 Task: Open Card Quarterly Business Review in Board Voice of Customer Surveys and Feedback Analysis to Workspace Business Development and Sales and add a team member Softage.1@softage.net, a label Green, a checklist Talent Management, an attachment from Trello, a color Green and finally, add a card description 'Plan and execute company team-building conference with team-building games on creativity' and a comment 'Let us approach this task with a sense of data-driven decision-making, using metrics and analytics to inform our choices.'. Add a start date 'Jan 09, 1900' with a due date 'Jan 16, 1900'
Action: Mouse moved to (549, 151)
Screenshot: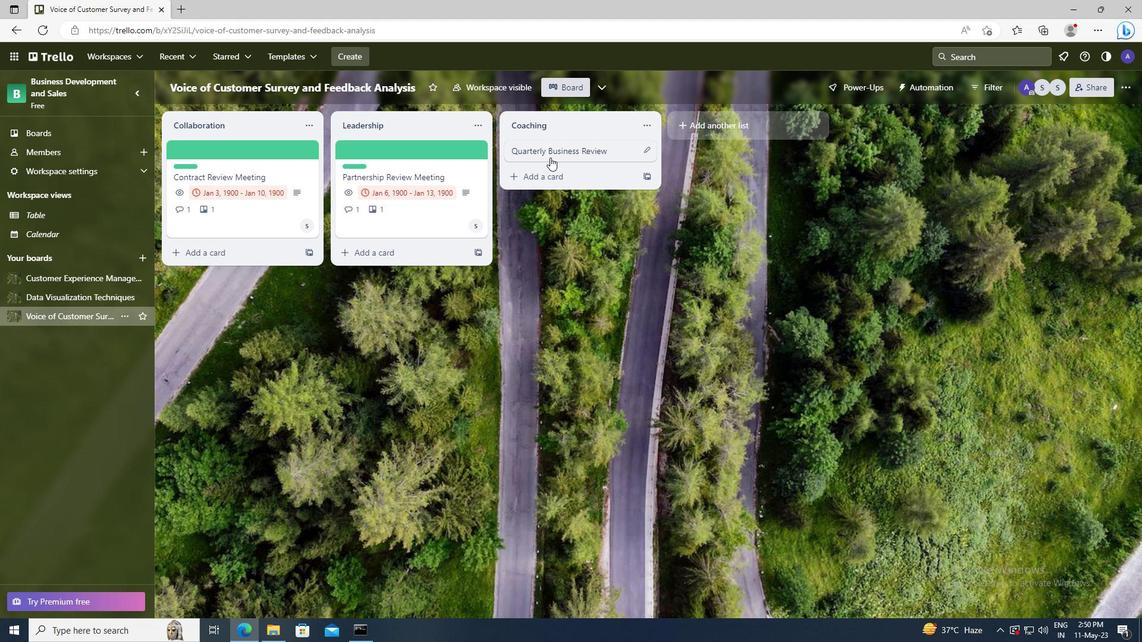 
Action: Mouse pressed left at (549, 151)
Screenshot: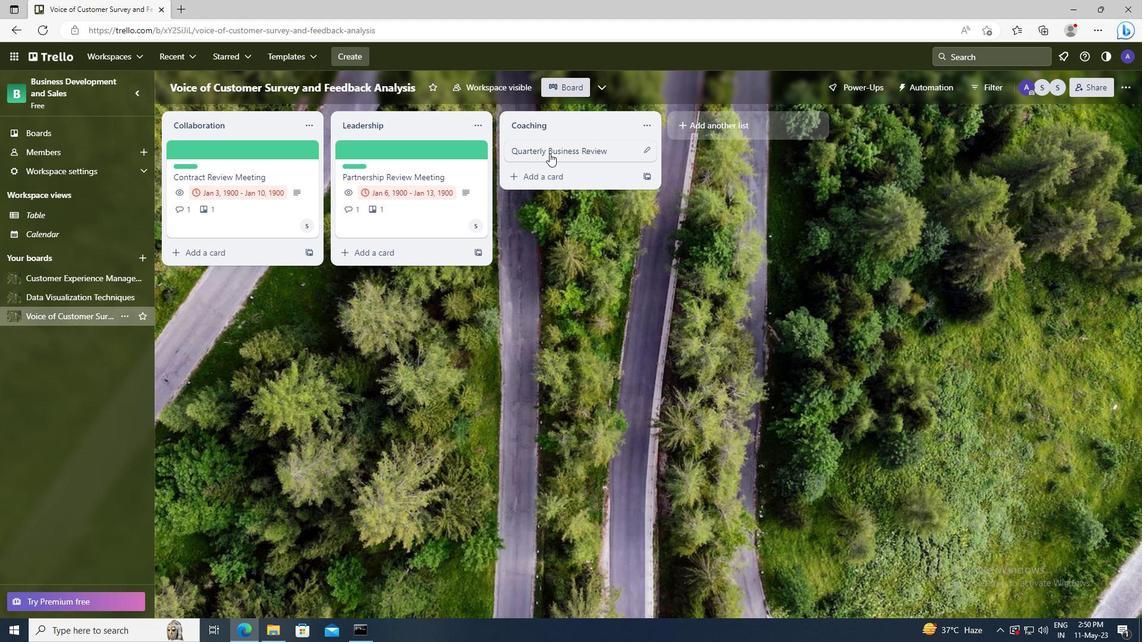 
Action: Mouse moved to (708, 188)
Screenshot: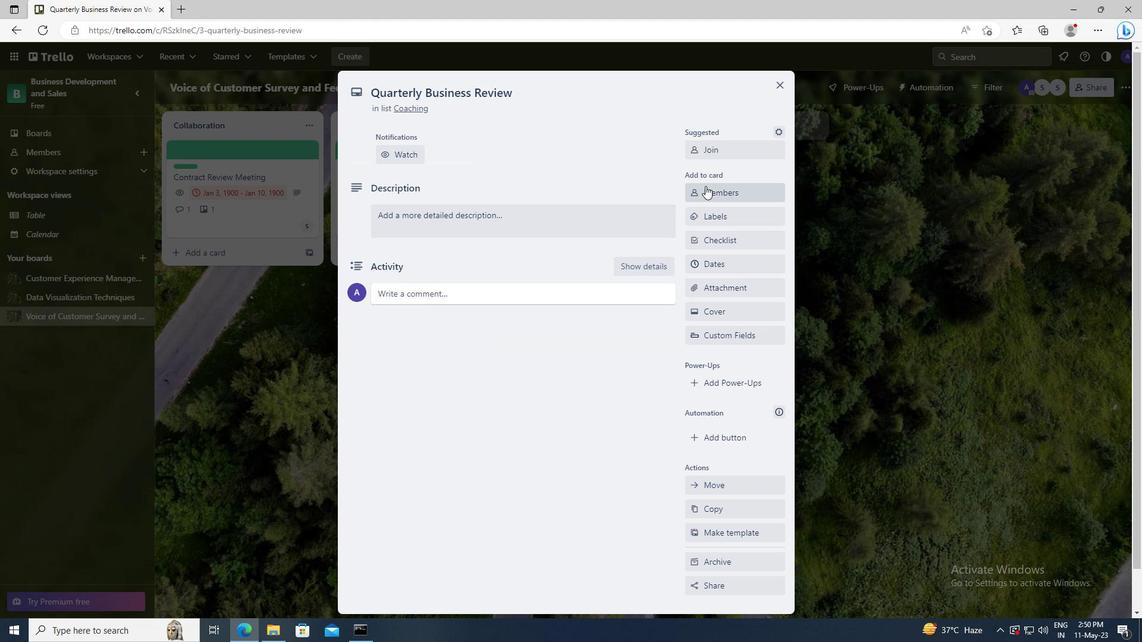 
Action: Mouse pressed left at (708, 188)
Screenshot: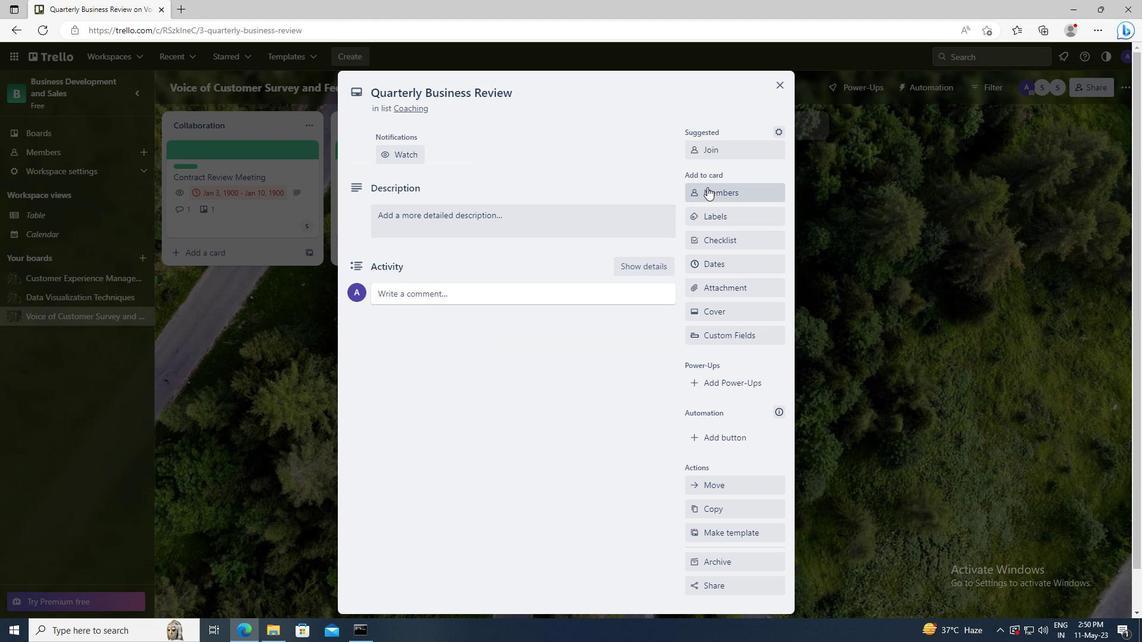 
Action: Mouse moved to (723, 244)
Screenshot: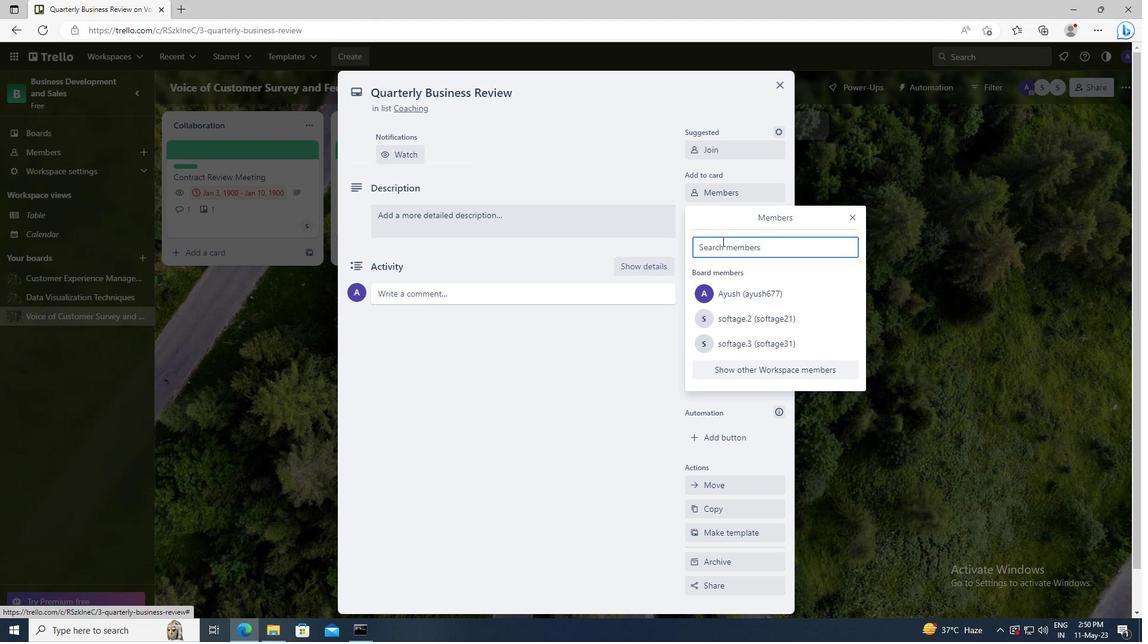 
Action: Mouse pressed left at (723, 244)
Screenshot: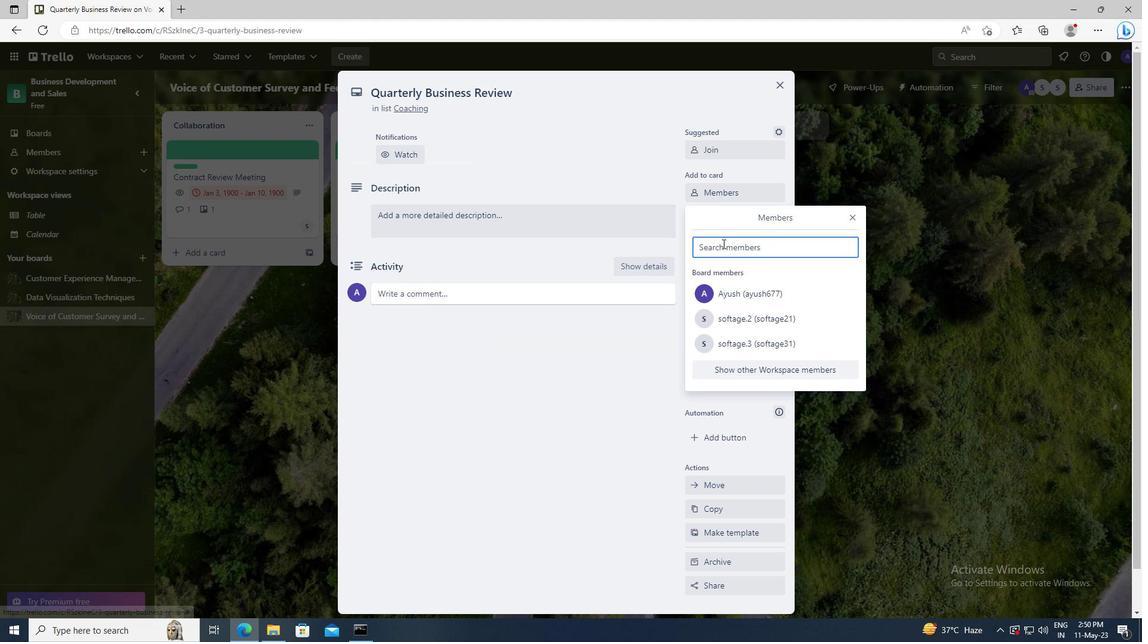 
Action: Key pressed <Key.shift>SOFTAGE.1
Screenshot: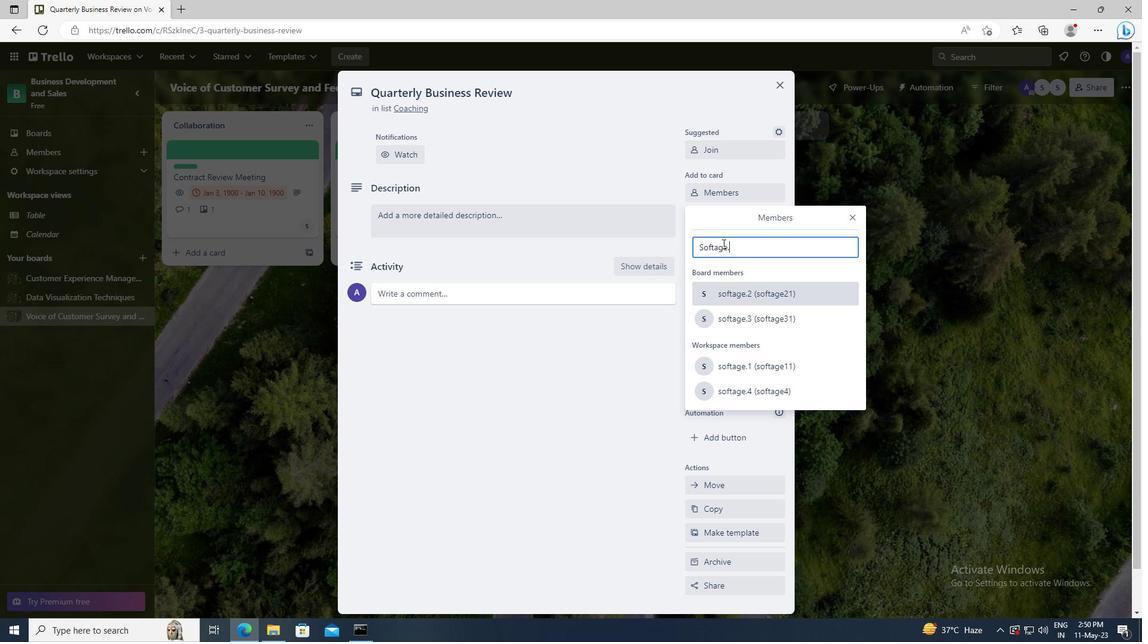 
Action: Mouse moved to (740, 352)
Screenshot: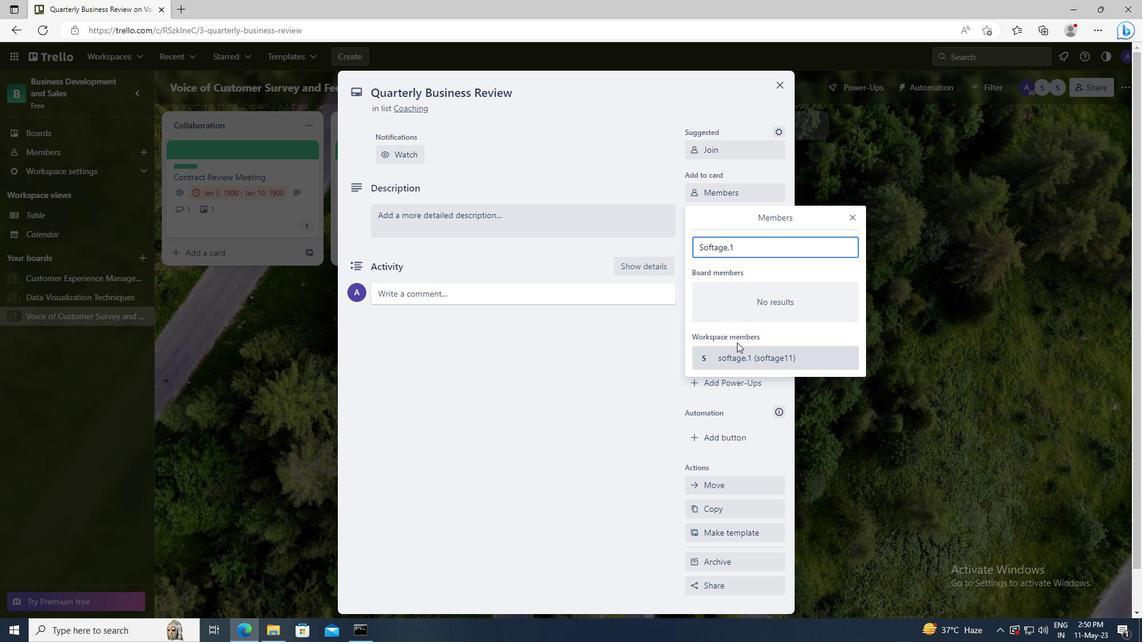 
Action: Mouse pressed left at (740, 352)
Screenshot: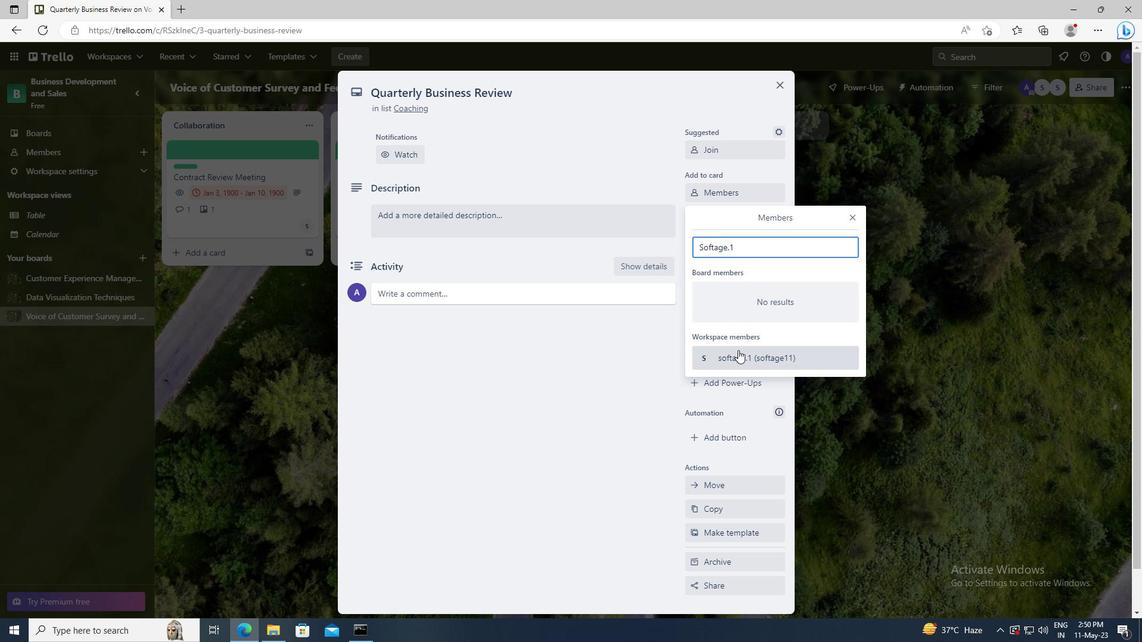 
Action: Mouse moved to (852, 216)
Screenshot: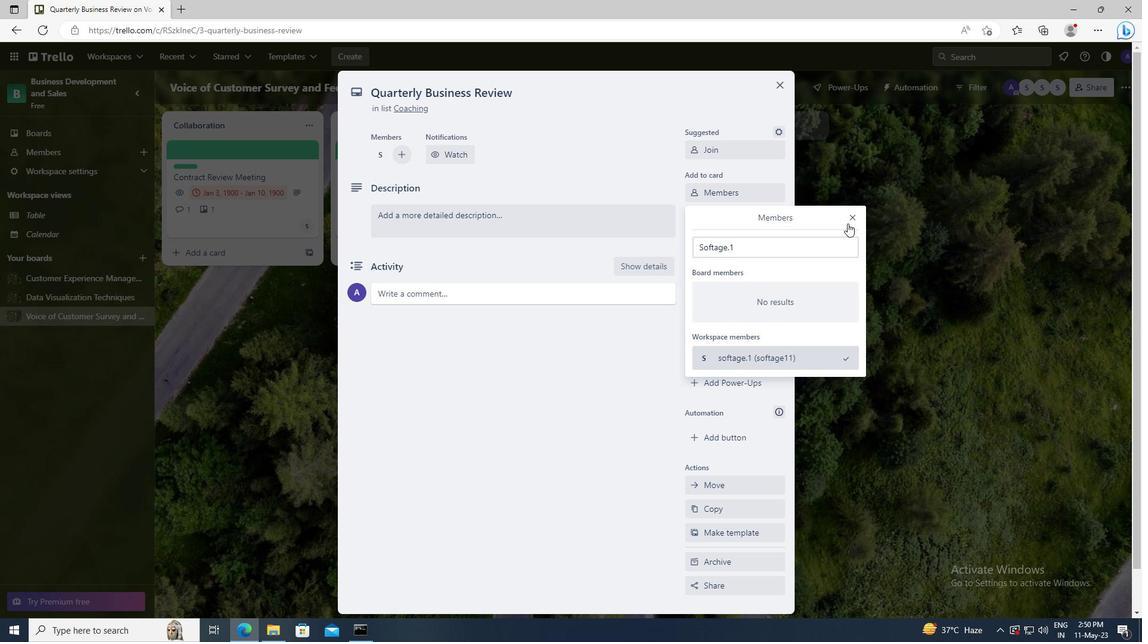 
Action: Mouse pressed left at (852, 216)
Screenshot: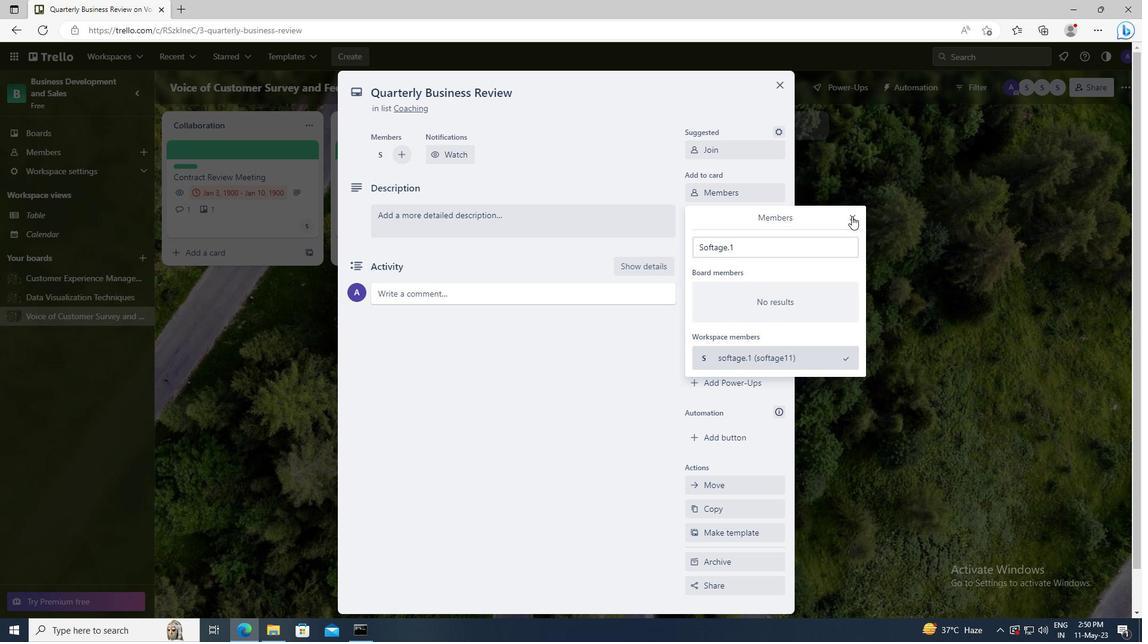 
Action: Mouse moved to (739, 217)
Screenshot: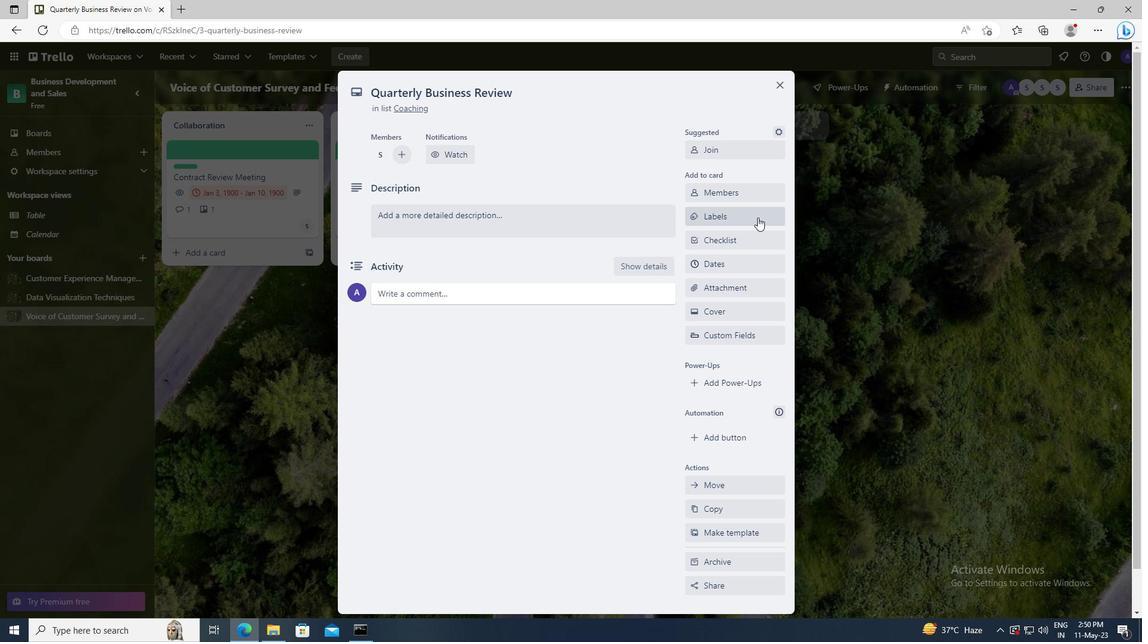 
Action: Mouse pressed left at (739, 217)
Screenshot: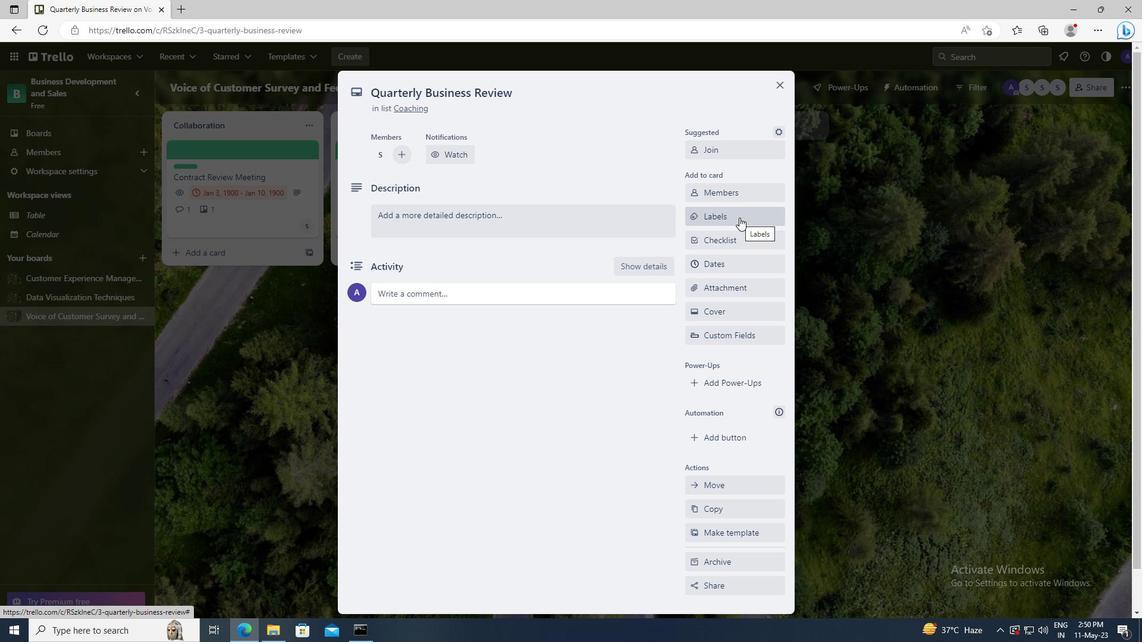 
Action: Mouse moved to (764, 448)
Screenshot: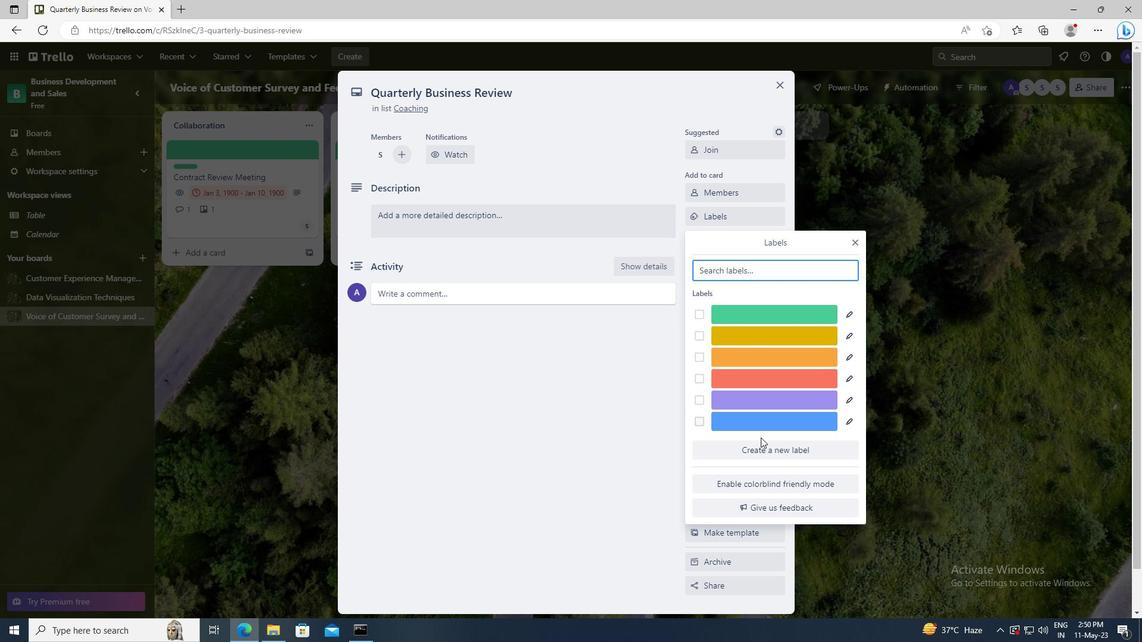 
Action: Mouse pressed left at (764, 448)
Screenshot: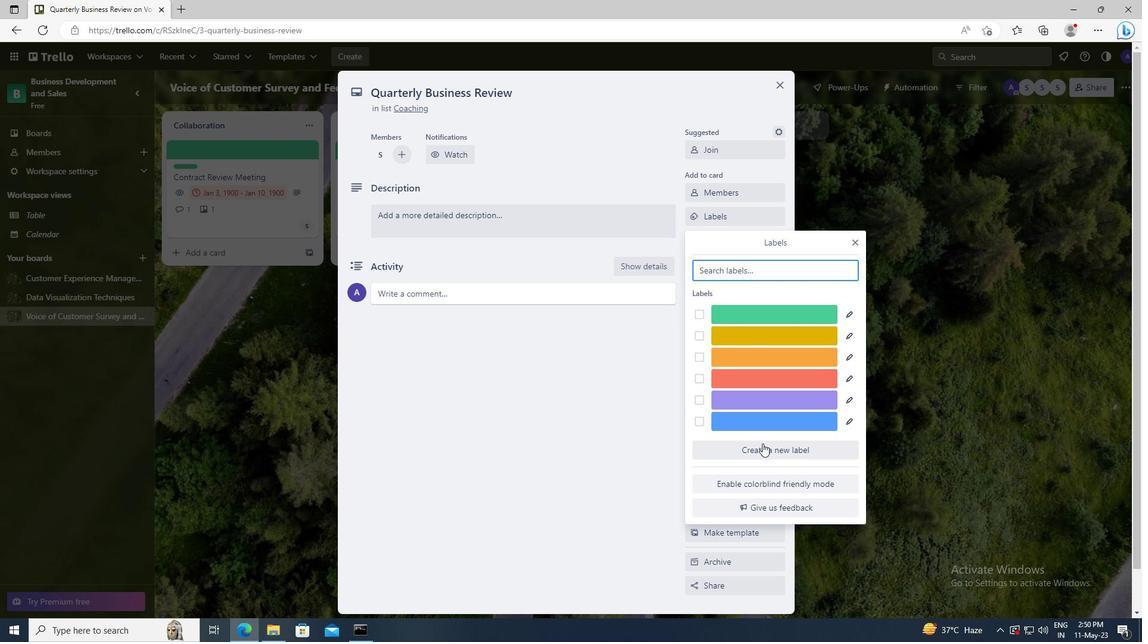 
Action: Mouse moved to (708, 414)
Screenshot: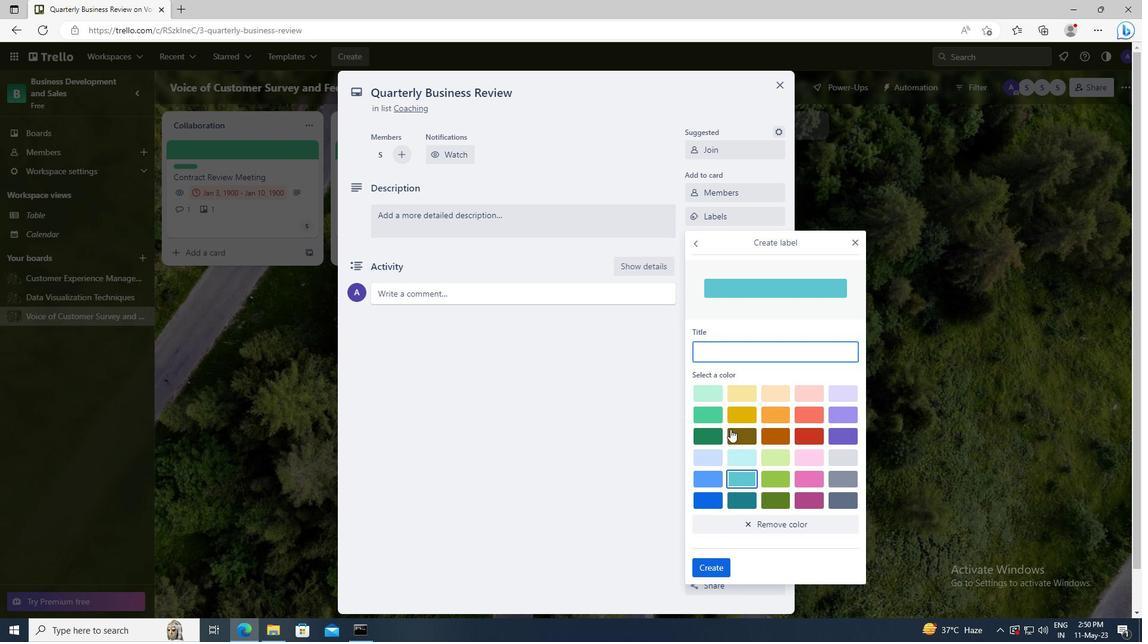 
Action: Mouse pressed left at (708, 414)
Screenshot: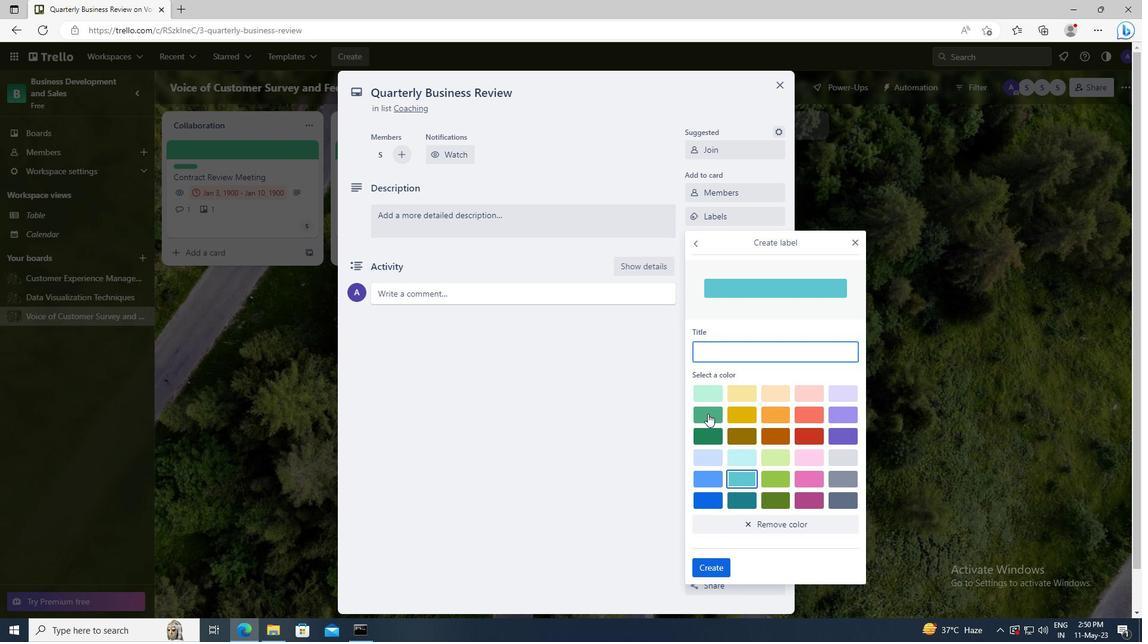 
Action: Mouse moved to (716, 566)
Screenshot: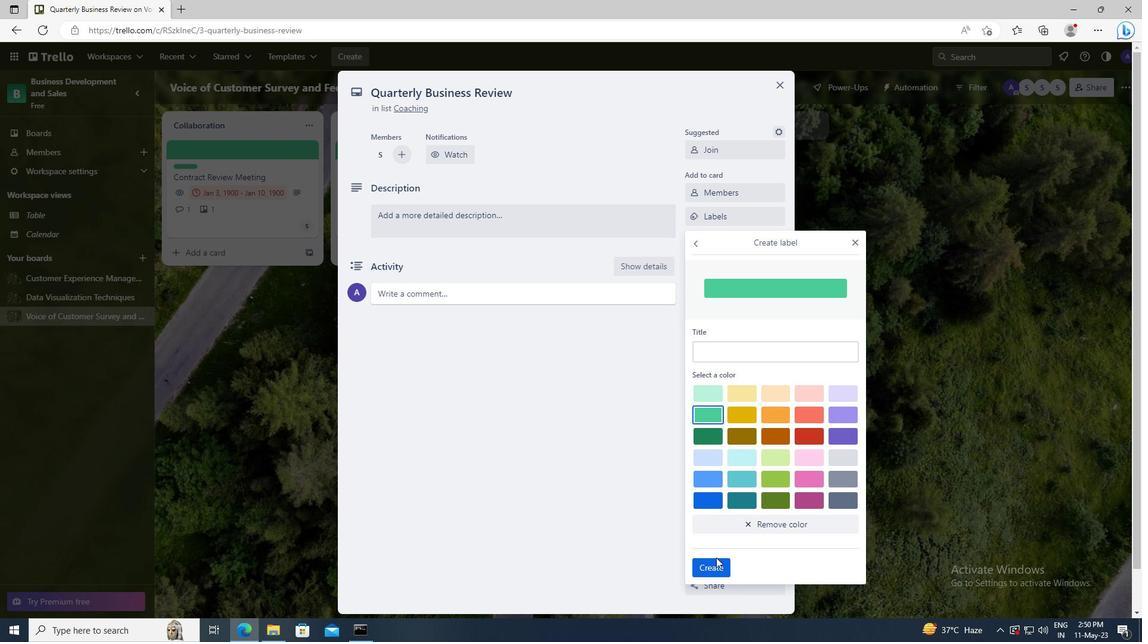 
Action: Mouse pressed left at (716, 566)
Screenshot: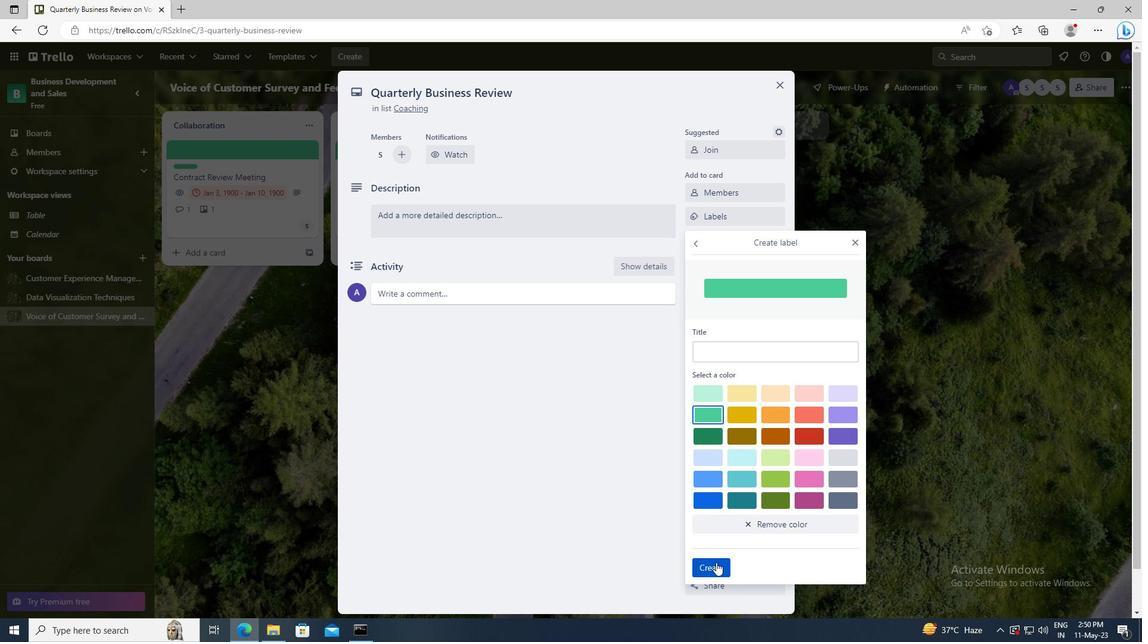 
Action: Mouse moved to (857, 244)
Screenshot: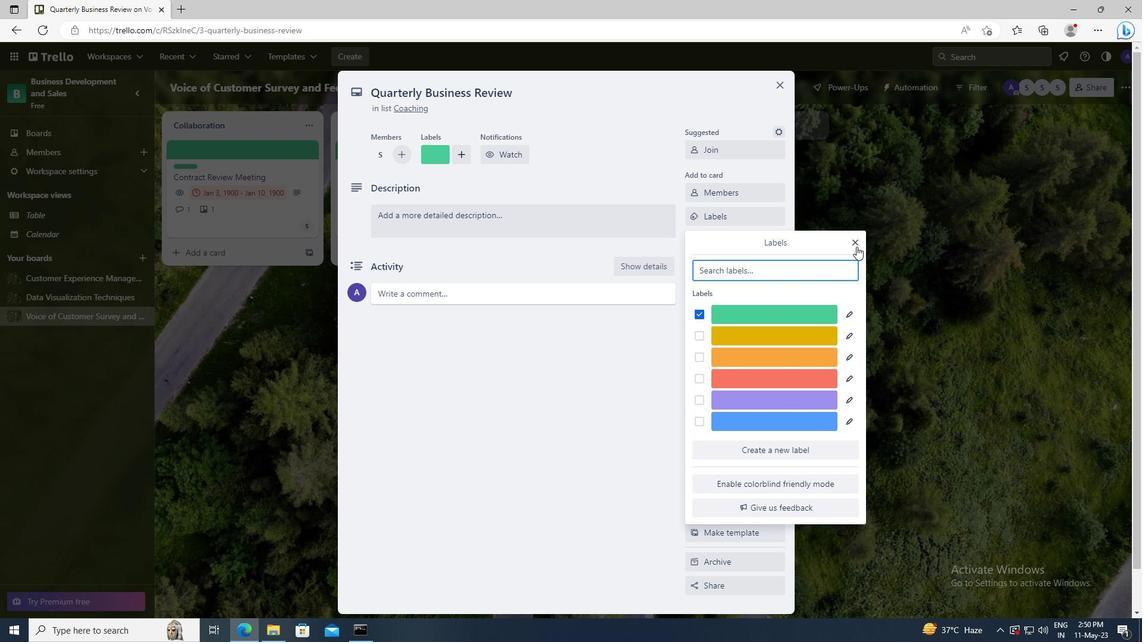 
Action: Mouse pressed left at (857, 244)
Screenshot: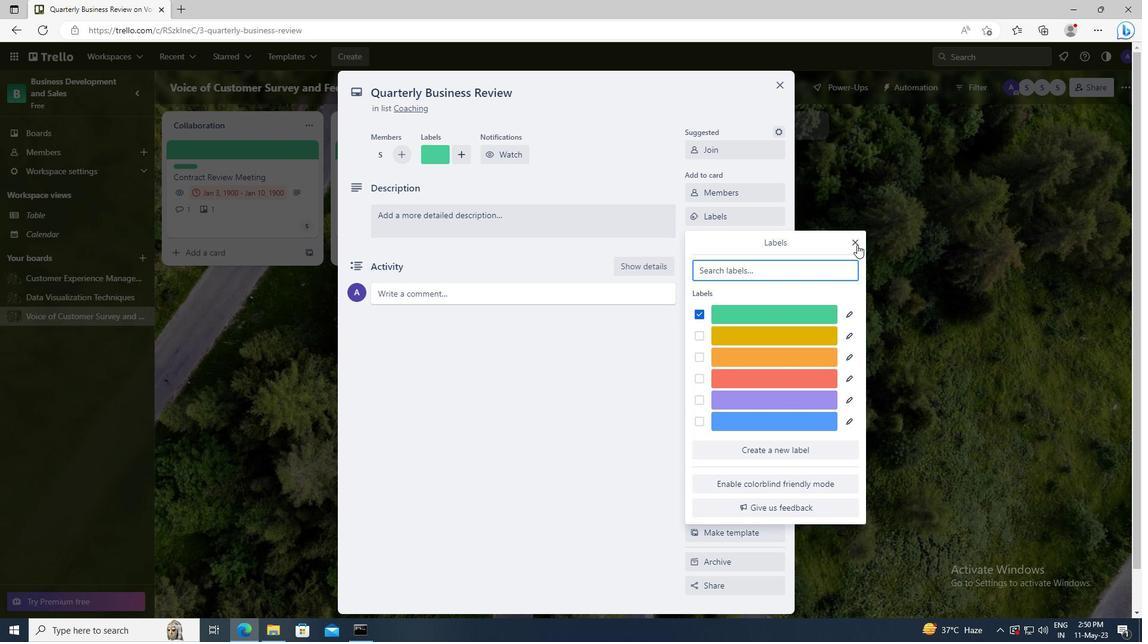 
Action: Mouse moved to (756, 236)
Screenshot: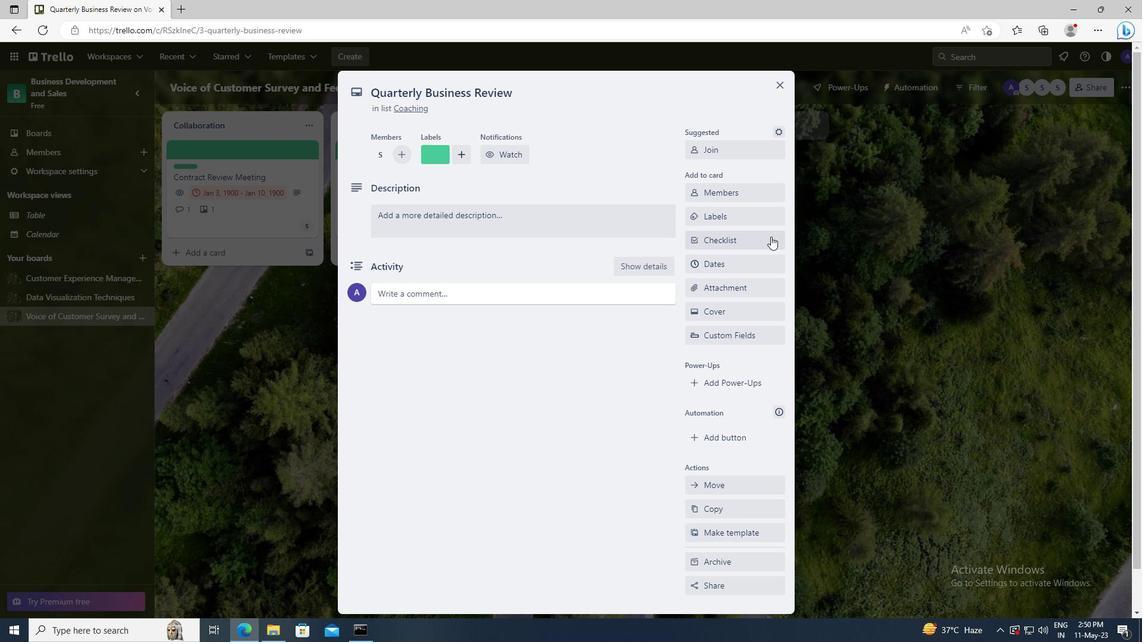 
Action: Mouse pressed left at (756, 236)
Screenshot: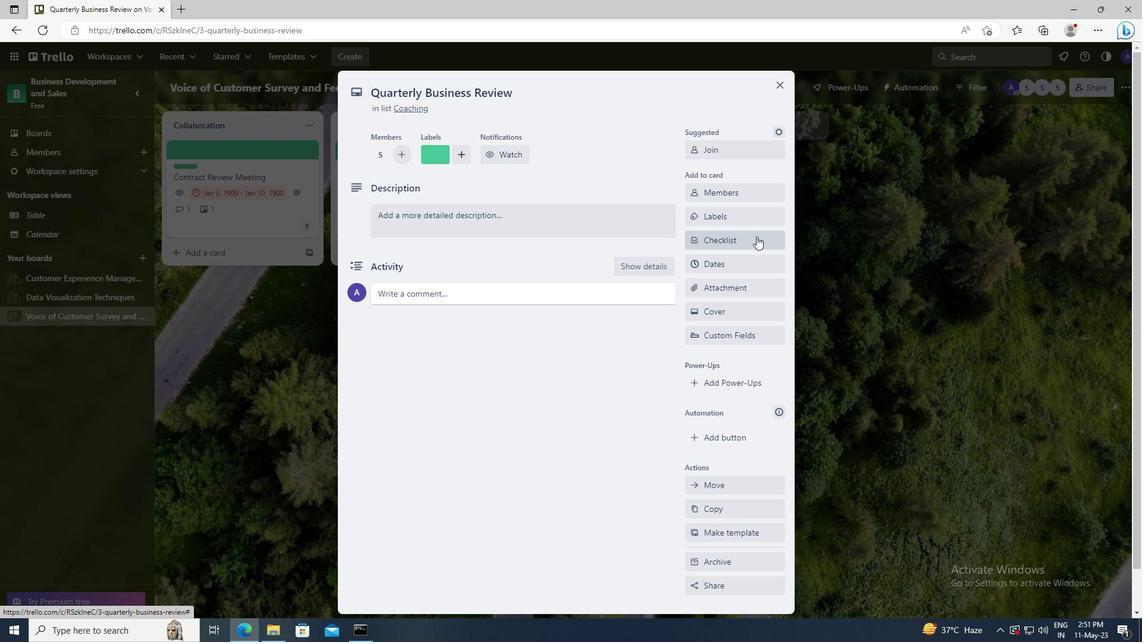
Action: Key pressed <Key.shift>TALENT<Key.space><Key.shift>MANAGEMENT
Screenshot: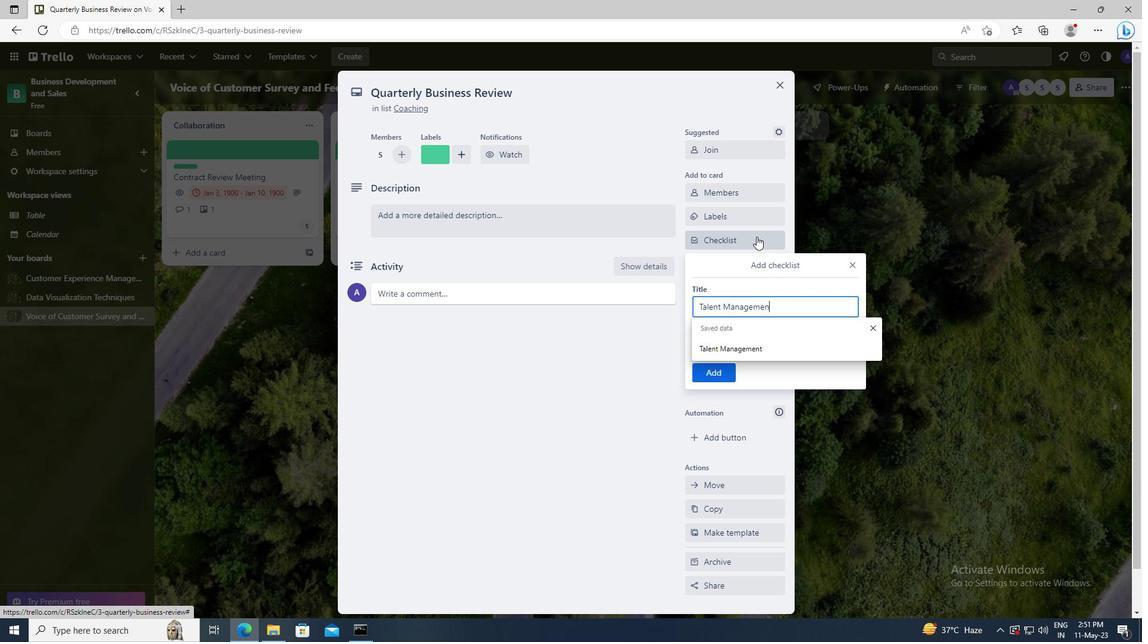 
Action: Mouse moved to (708, 371)
Screenshot: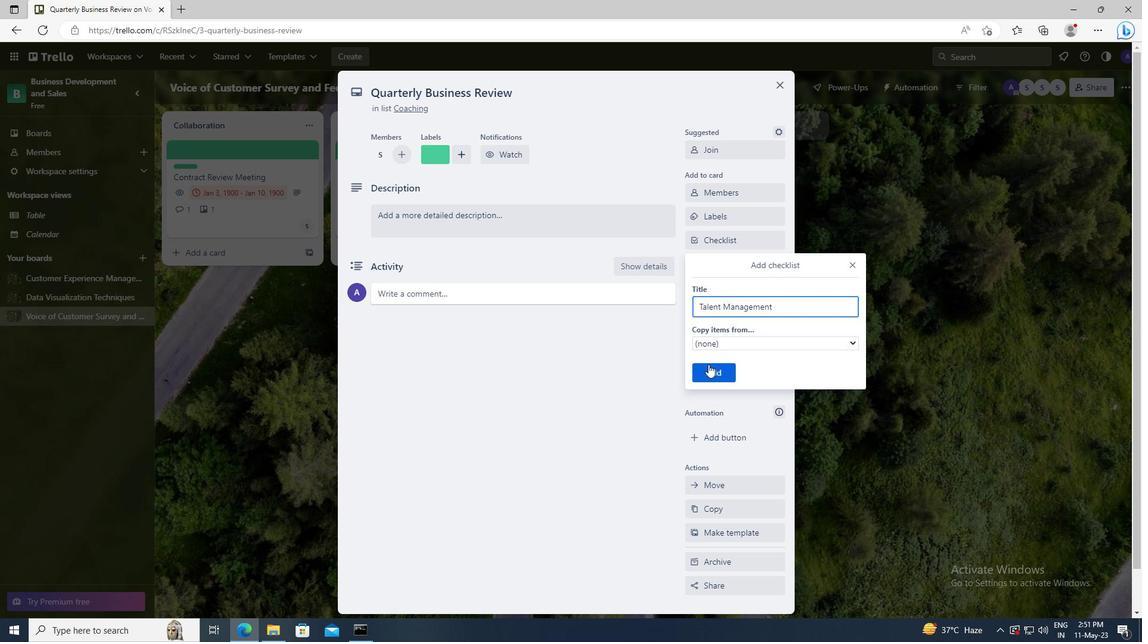 
Action: Mouse pressed left at (708, 371)
Screenshot: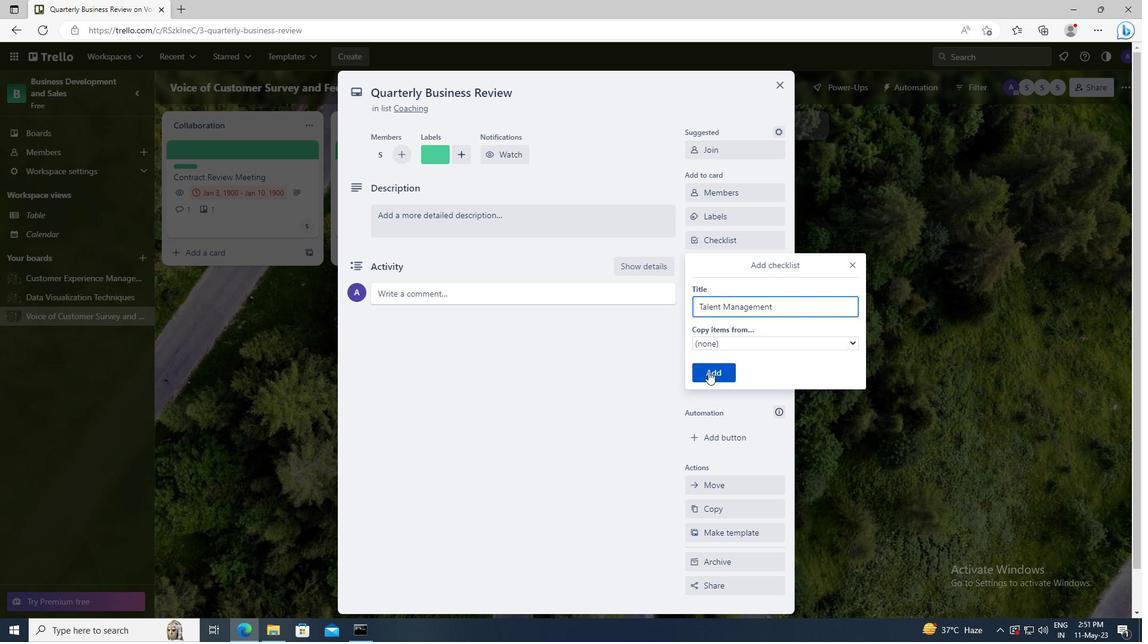 
Action: Mouse moved to (720, 289)
Screenshot: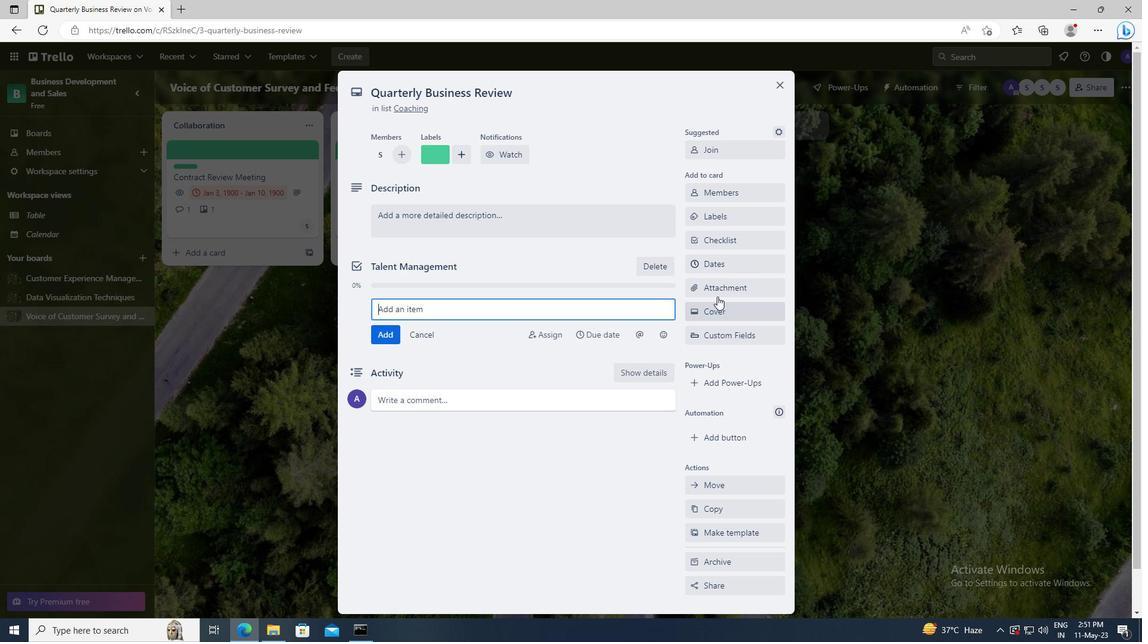 
Action: Mouse pressed left at (720, 289)
Screenshot: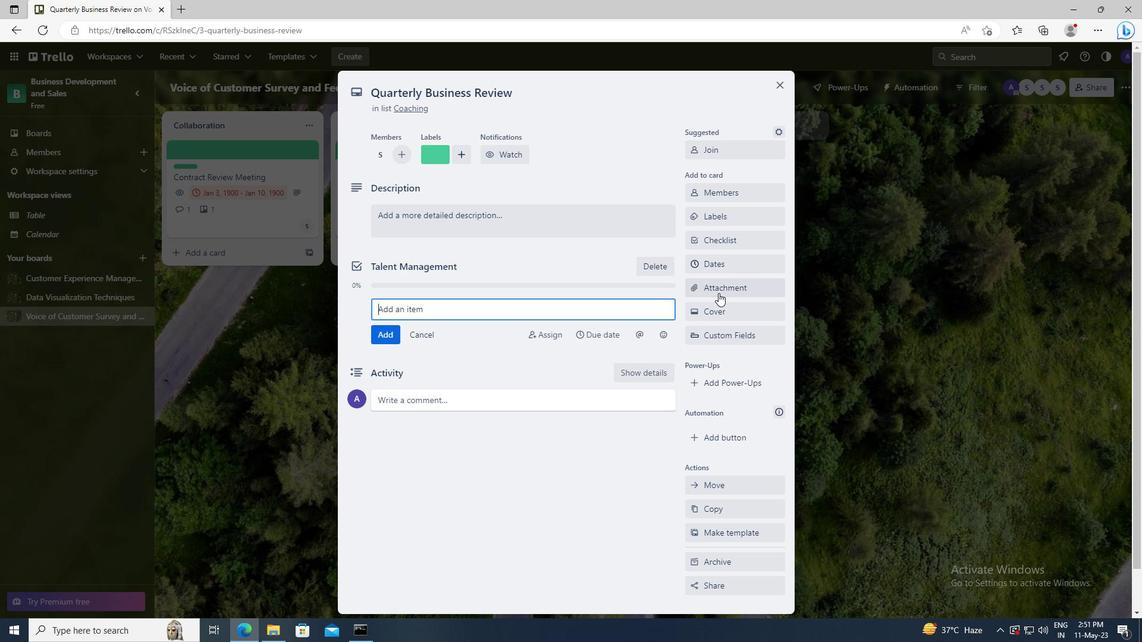
Action: Mouse moved to (720, 366)
Screenshot: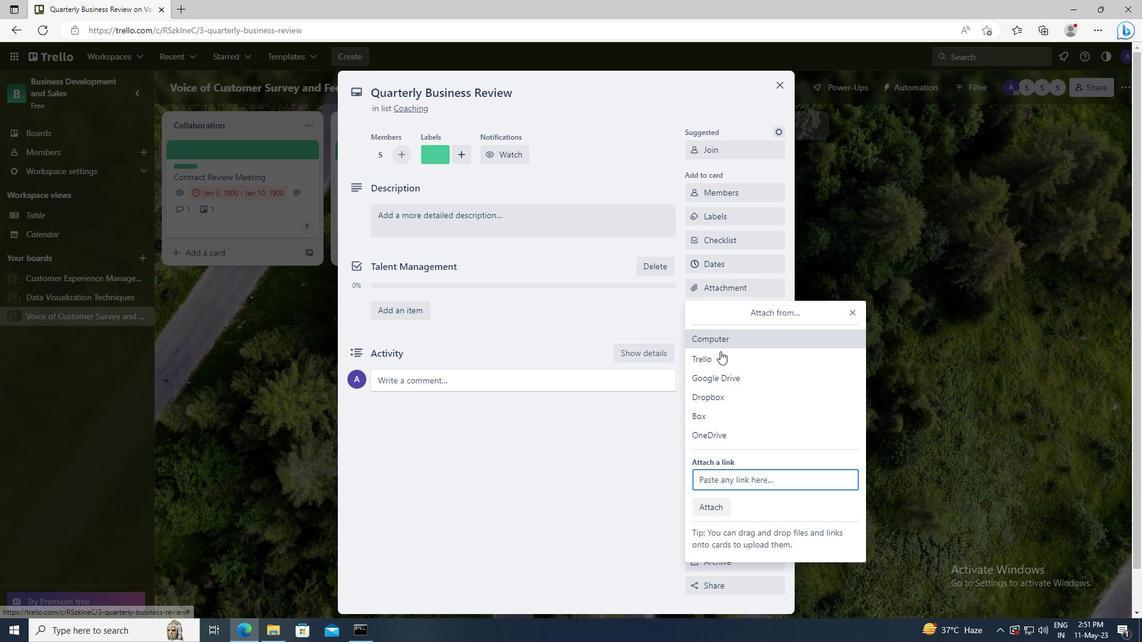 
Action: Mouse pressed left at (720, 366)
Screenshot: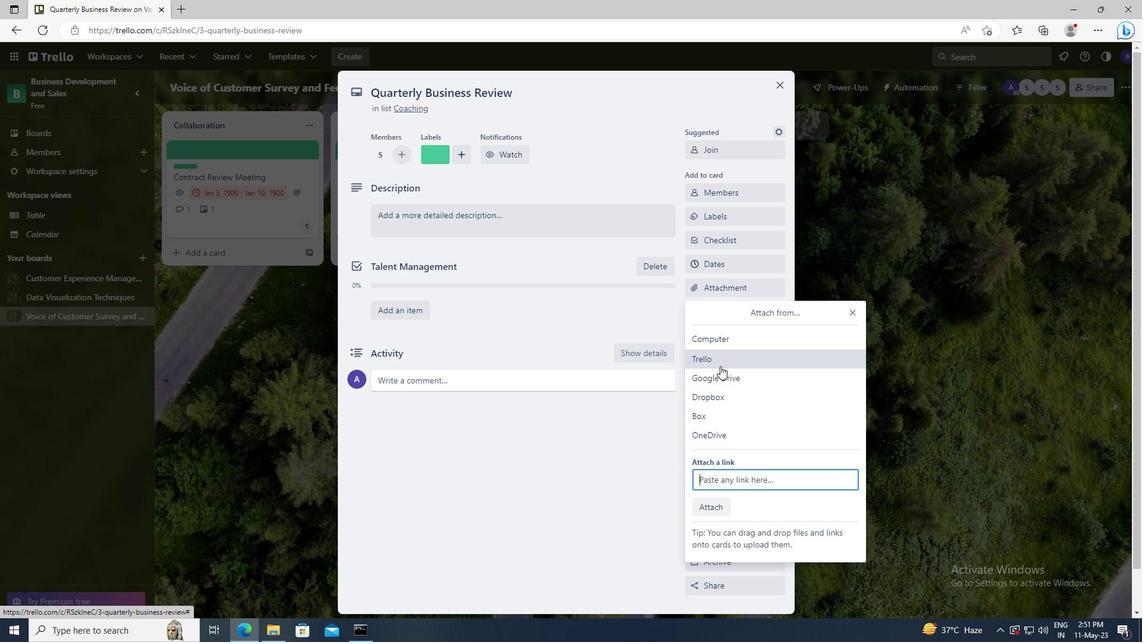 
Action: Mouse moved to (727, 297)
Screenshot: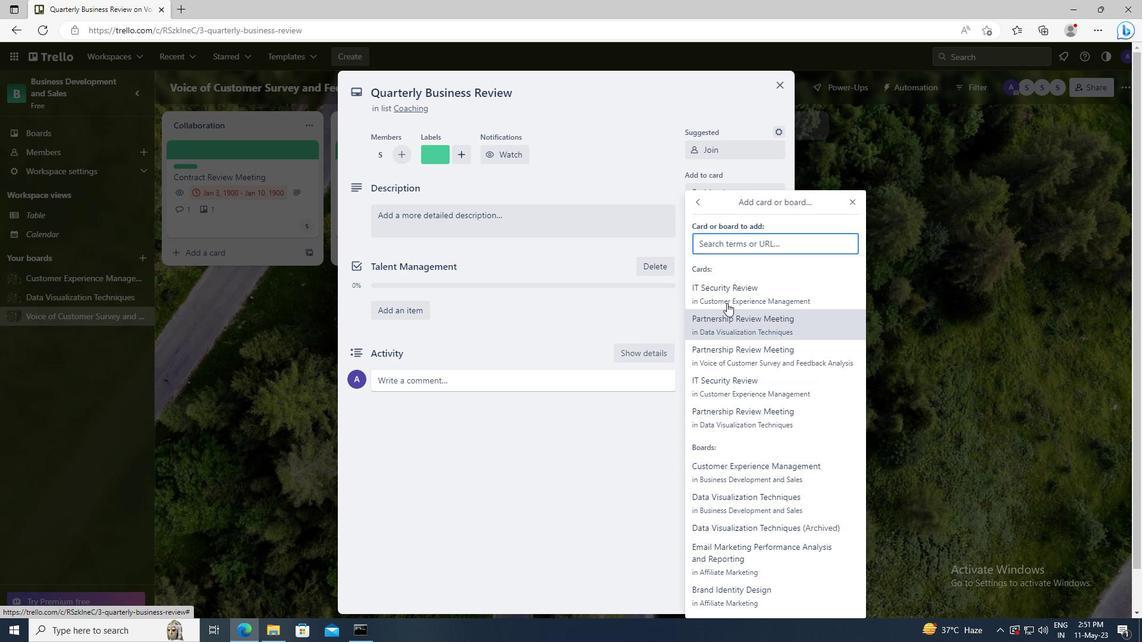 
Action: Mouse pressed left at (727, 297)
Screenshot: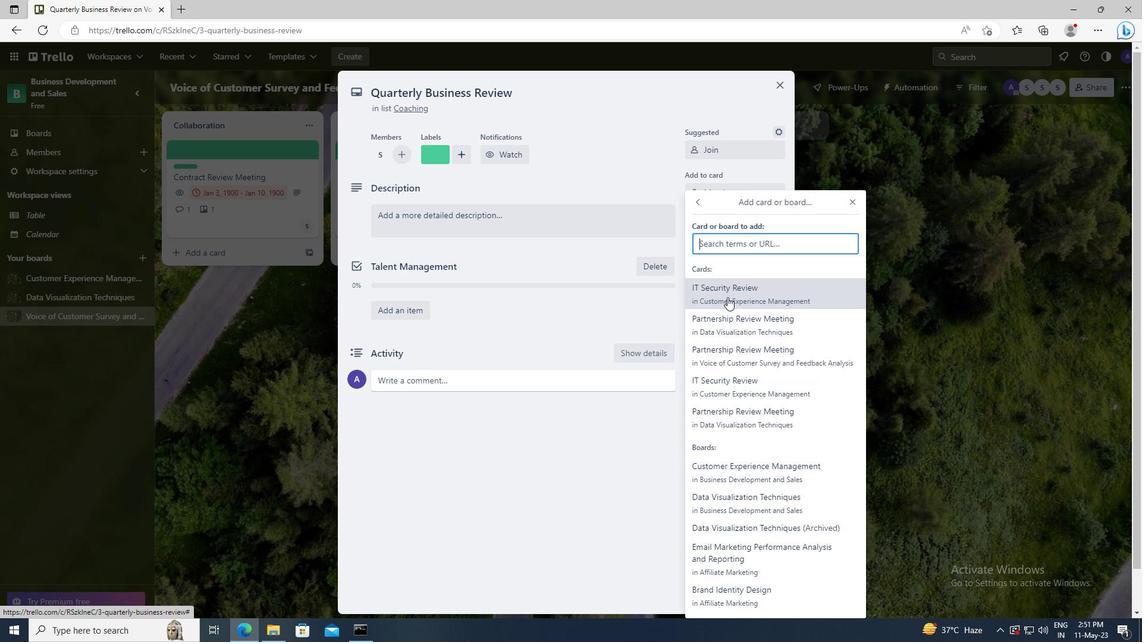 
Action: Mouse moved to (727, 307)
Screenshot: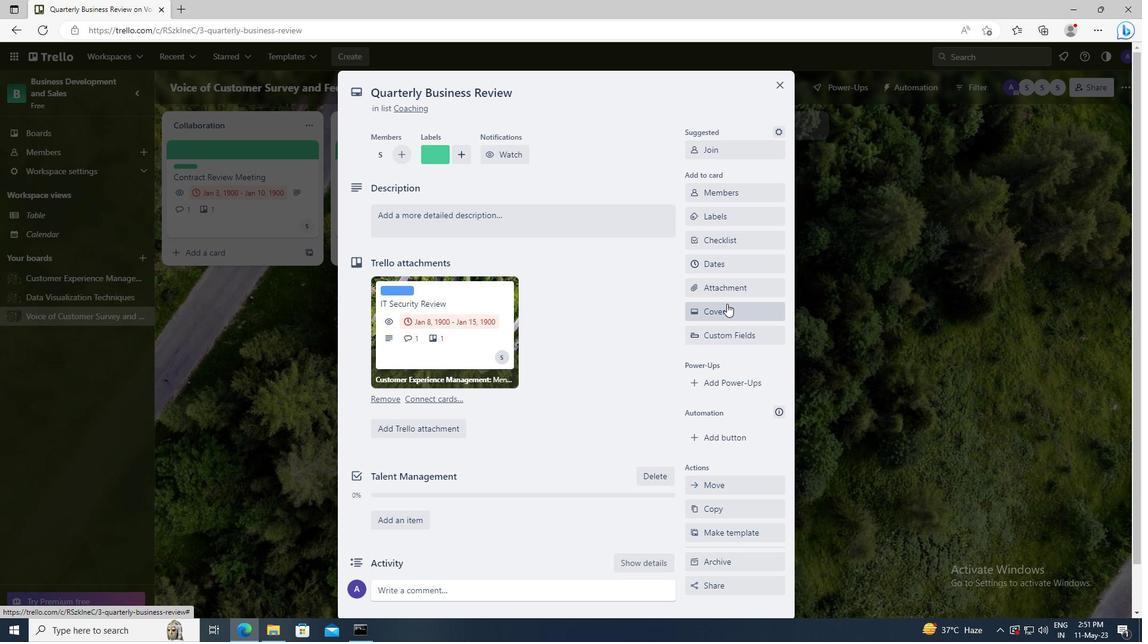 
Action: Mouse pressed left at (727, 307)
Screenshot: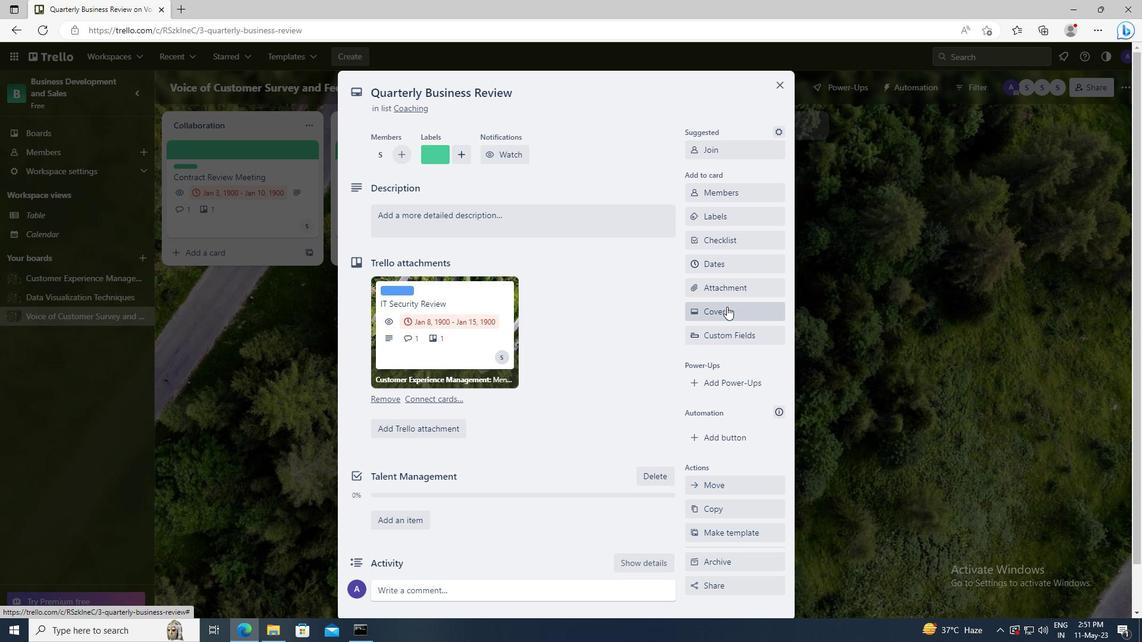 
Action: Mouse moved to (710, 379)
Screenshot: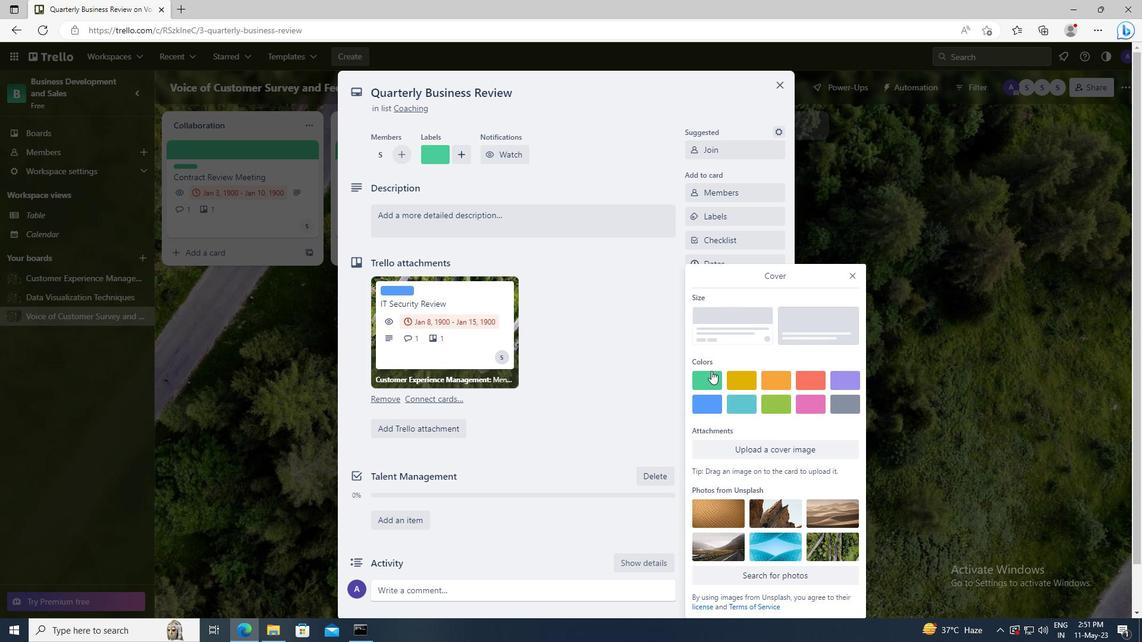
Action: Mouse pressed left at (710, 379)
Screenshot: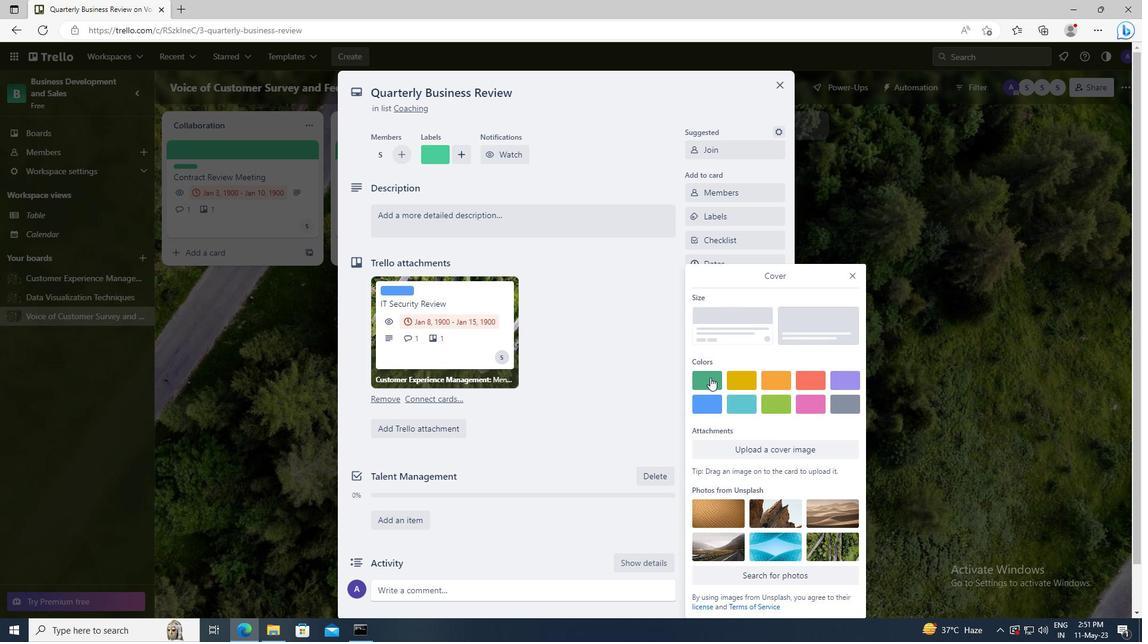 
Action: Mouse moved to (851, 253)
Screenshot: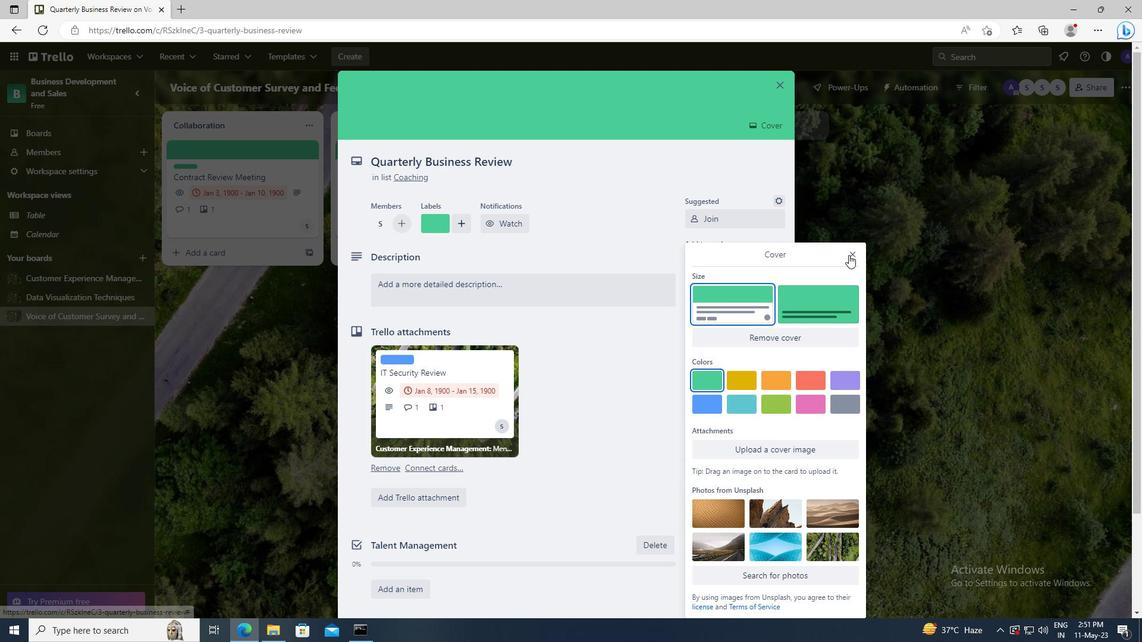 
Action: Mouse pressed left at (851, 253)
Screenshot: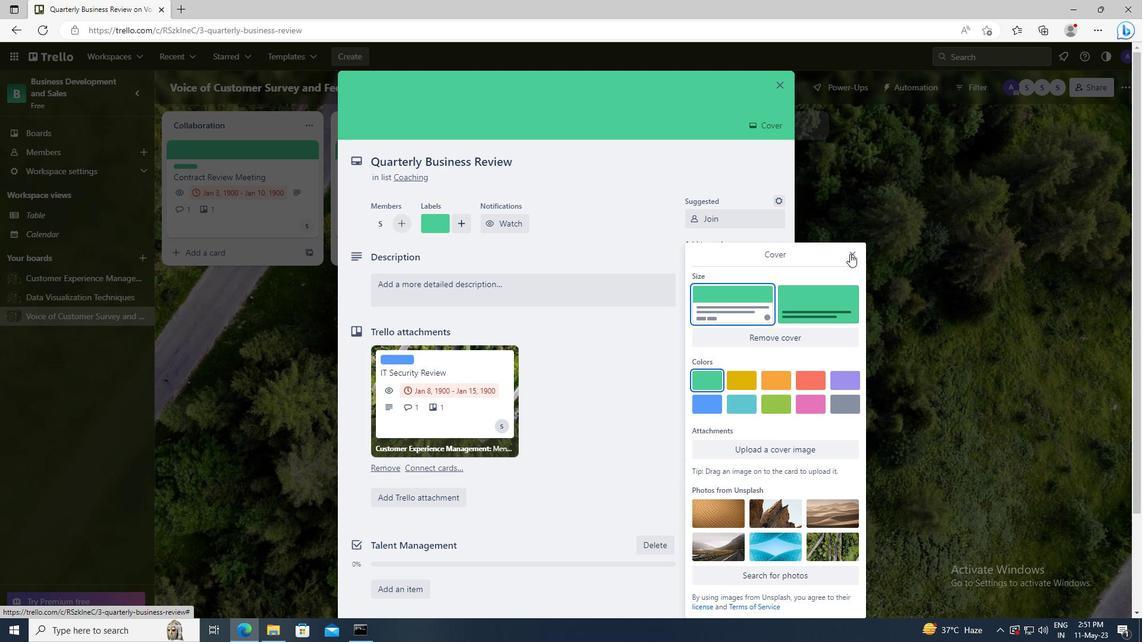 
Action: Mouse moved to (524, 293)
Screenshot: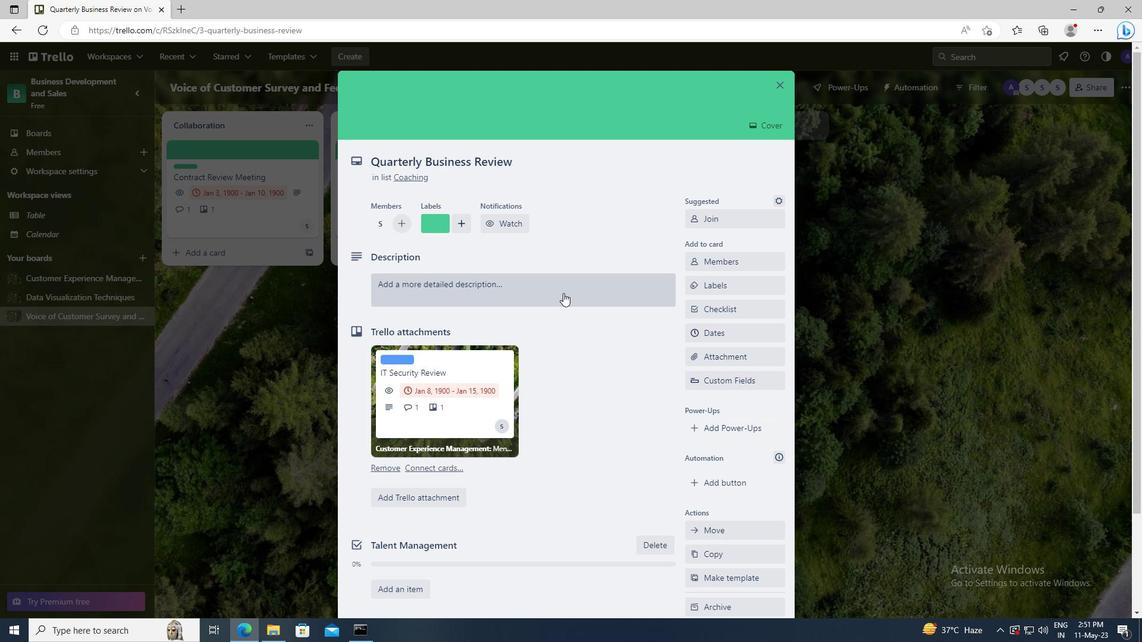 
Action: Mouse pressed left at (524, 293)
Screenshot: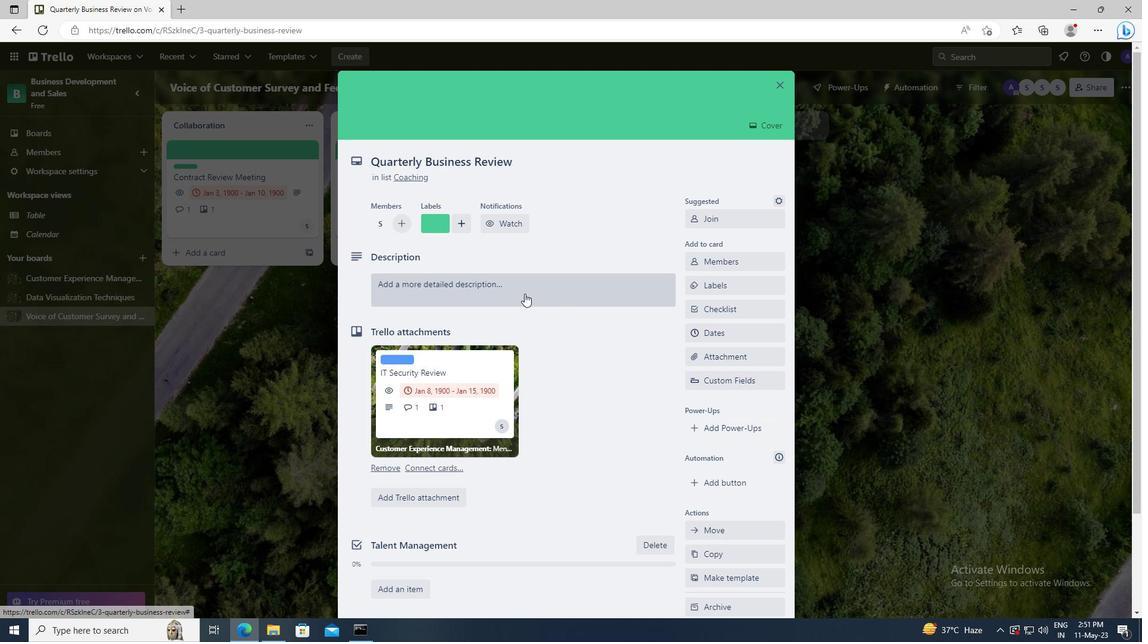 
Action: Key pressed <Key.shift>PLAN<Key.space>AND<Key.space>EXECUTE<Key.space>COMPANY<Key.space>TEAM-BUILDING<Key.space>CONFERENCE<Key.space>WITH<Key.space>TEAM<Key.space>BUILDING<Key.space>GAMES<Key.space>ON<Key.space>CREATIVITY
Screenshot: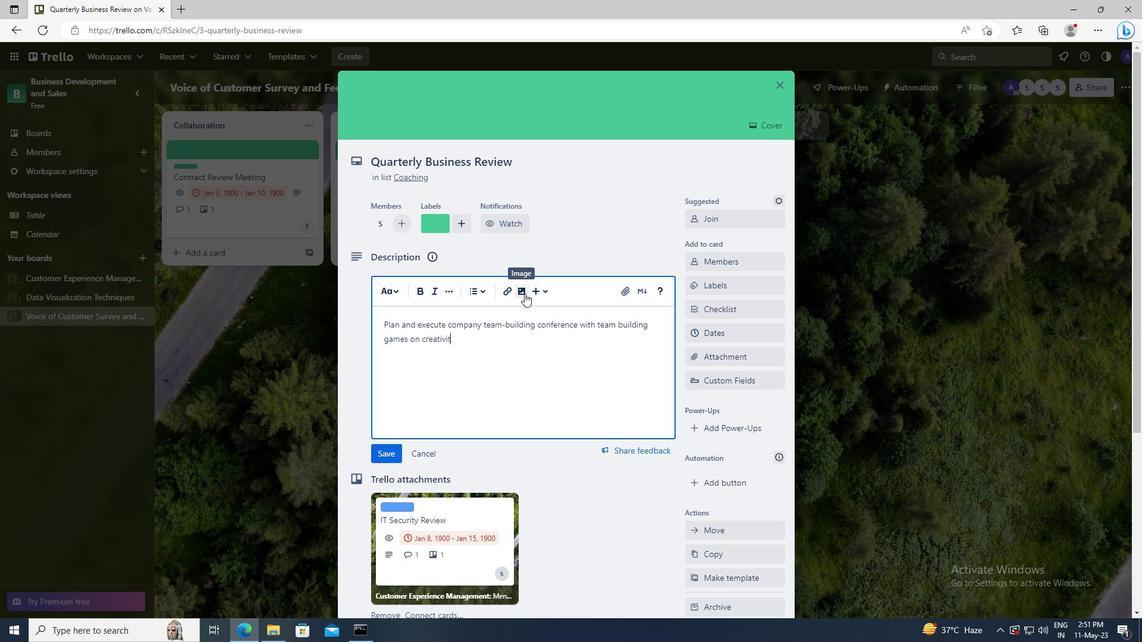 
Action: Mouse scrolled (524, 293) with delta (0, 0)
Screenshot: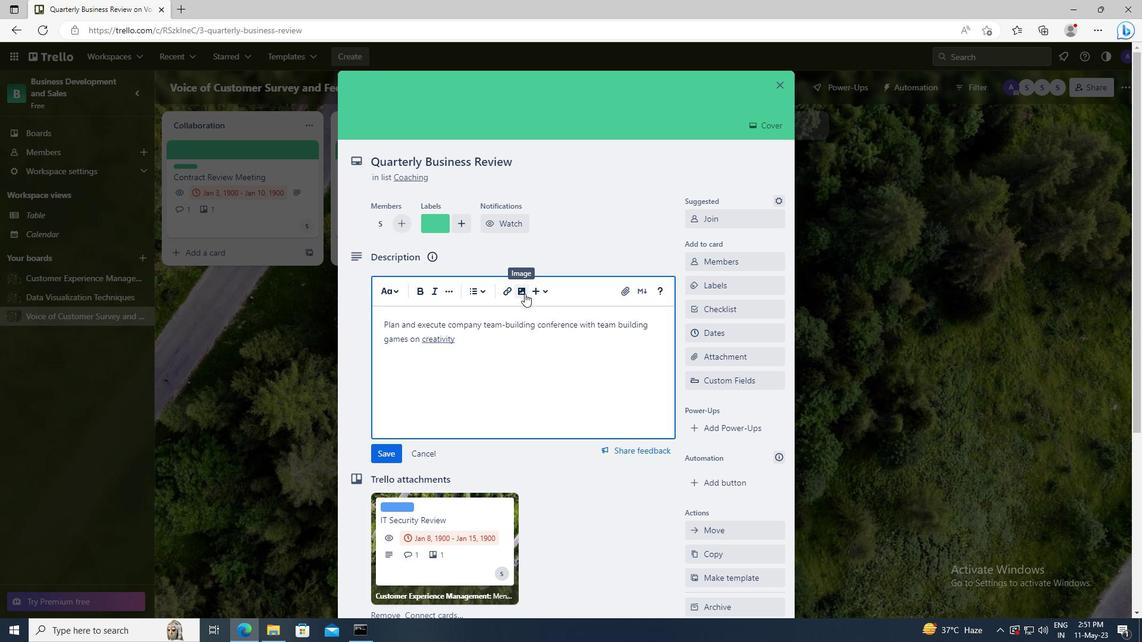 
Action: Mouse moved to (392, 368)
Screenshot: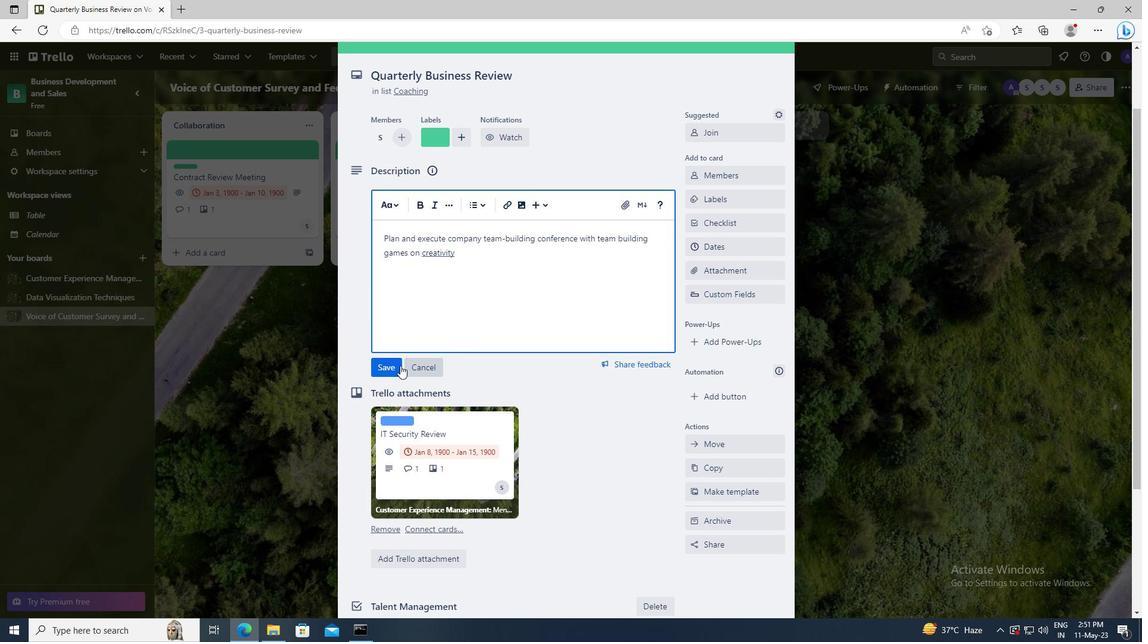 
Action: Mouse pressed left at (392, 368)
Screenshot: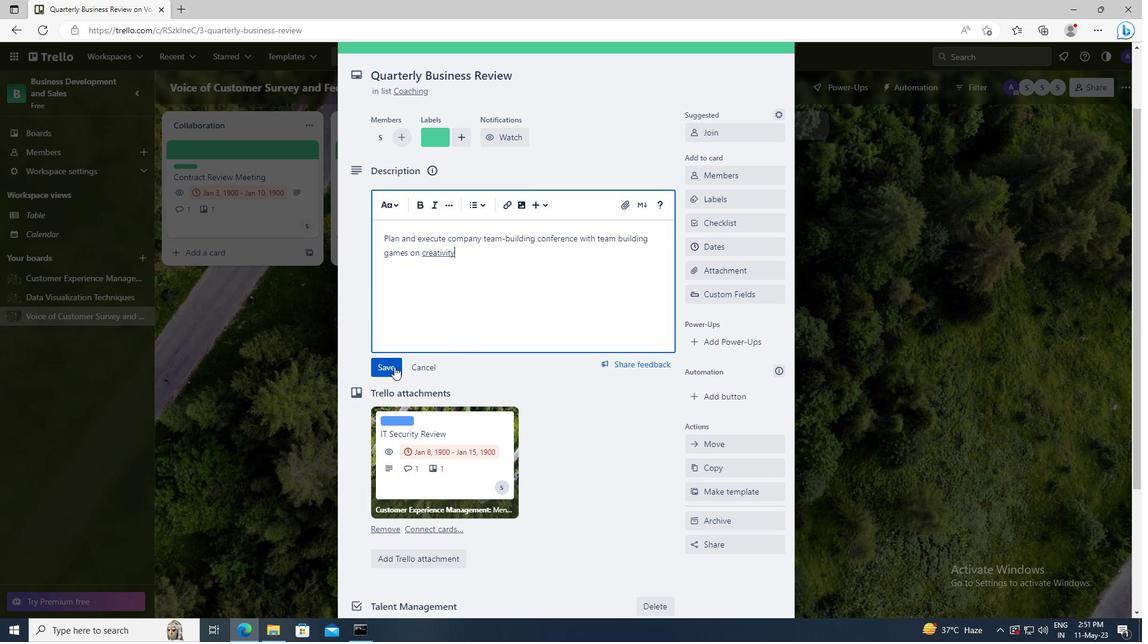 
Action: Mouse scrolled (392, 367) with delta (0, 0)
Screenshot: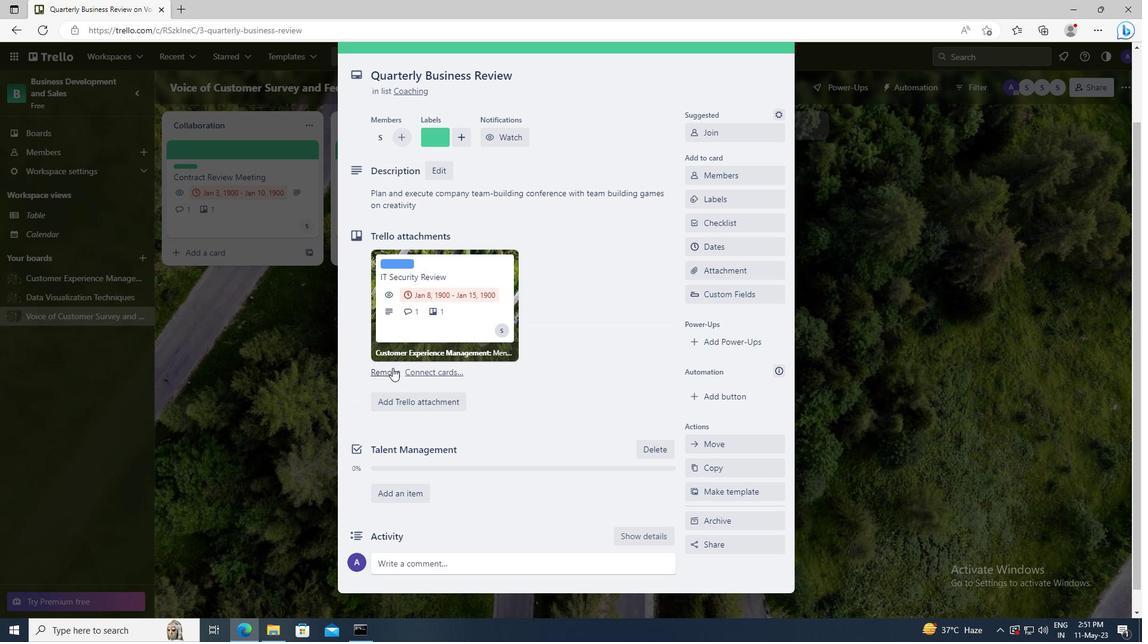 
Action: Mouse moved to (414, 539)
Screenshot: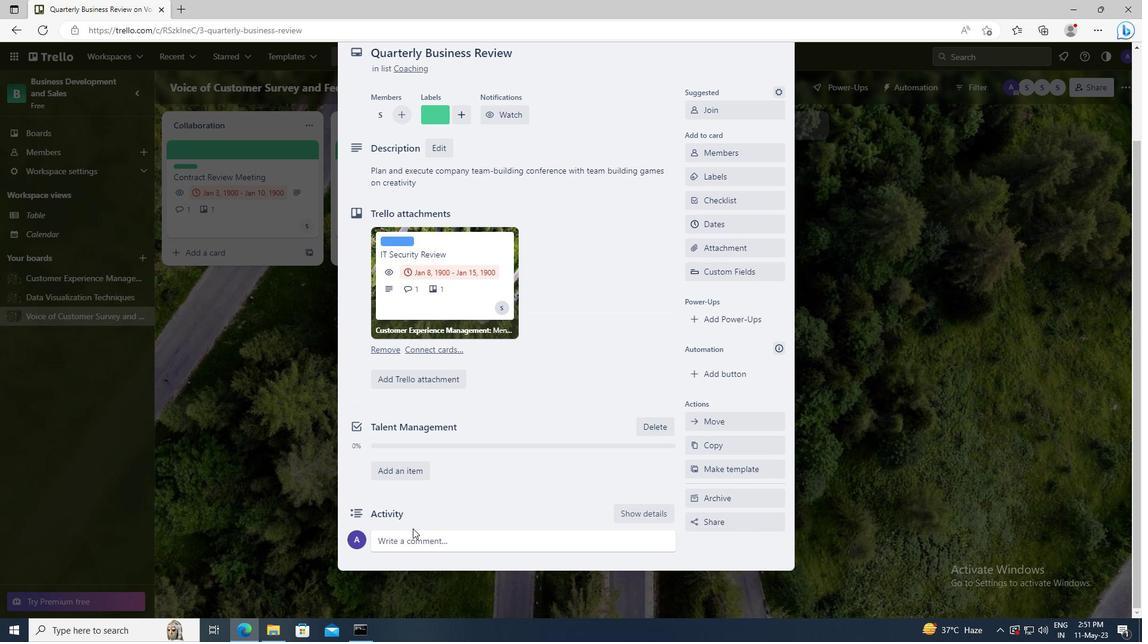 
Action: Mouse pressed left at (414, 539)
Screenshot: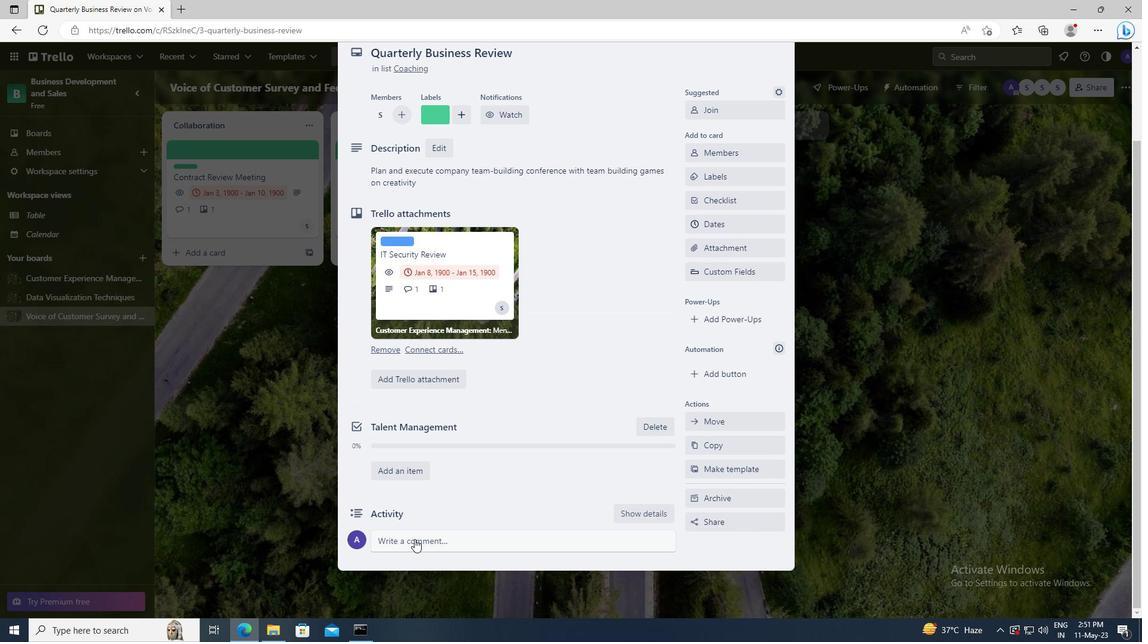 
Action: Key pressed <Key.shift>LET<Key.space>US<Key.space>APPROACH<Key.space>THIS<Key.space>TASK<Key.space>WITH<Key.space>A<Key.space>SENSE<Key.space>OF<Key.space>DATA-DRIVEN<Key.space>DECISION-MAKING,<Key.space>USING<Key.space>METRICS<Key.space>AND<Key.space>ANALYTICS<Key.space>TO<Key.space>INFORM<Key.space>OUR<Key.space>CHOICES.
Screenshot: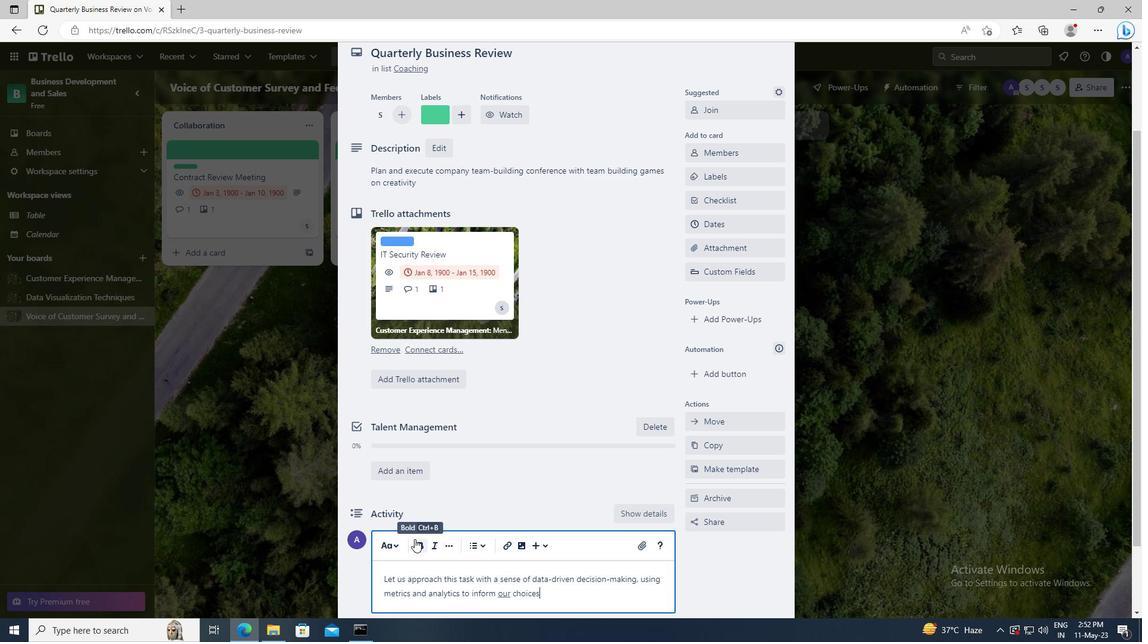 
Action: Mouse scrolled (414, 539) with delta (0, 0)
Screenshot: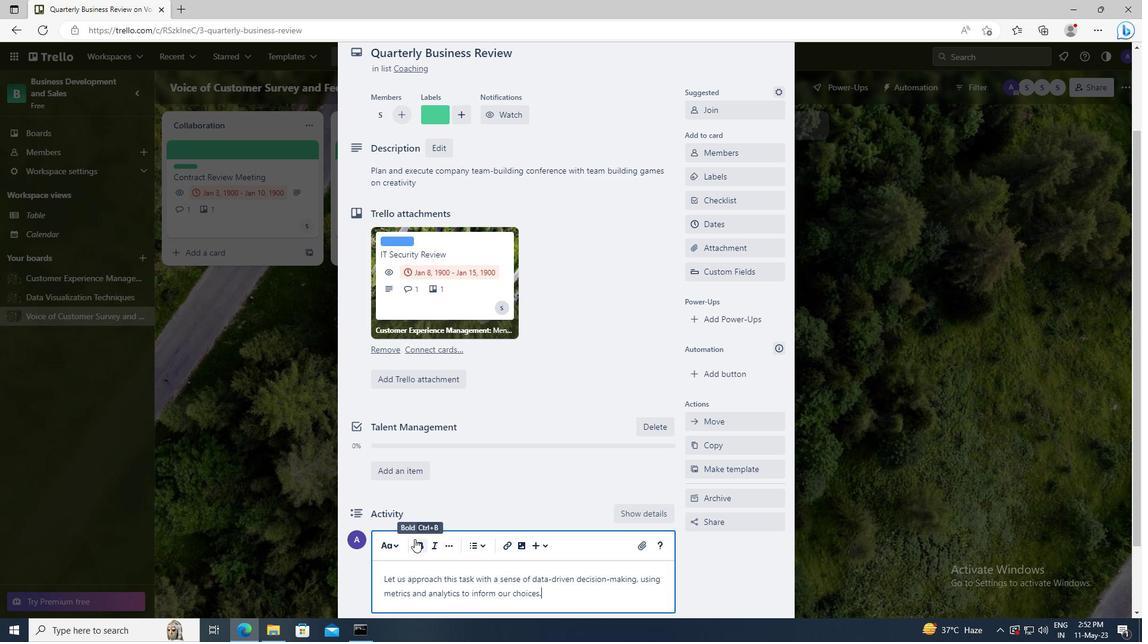 
Action: Mouse moved to (392, 542)
Screenshot: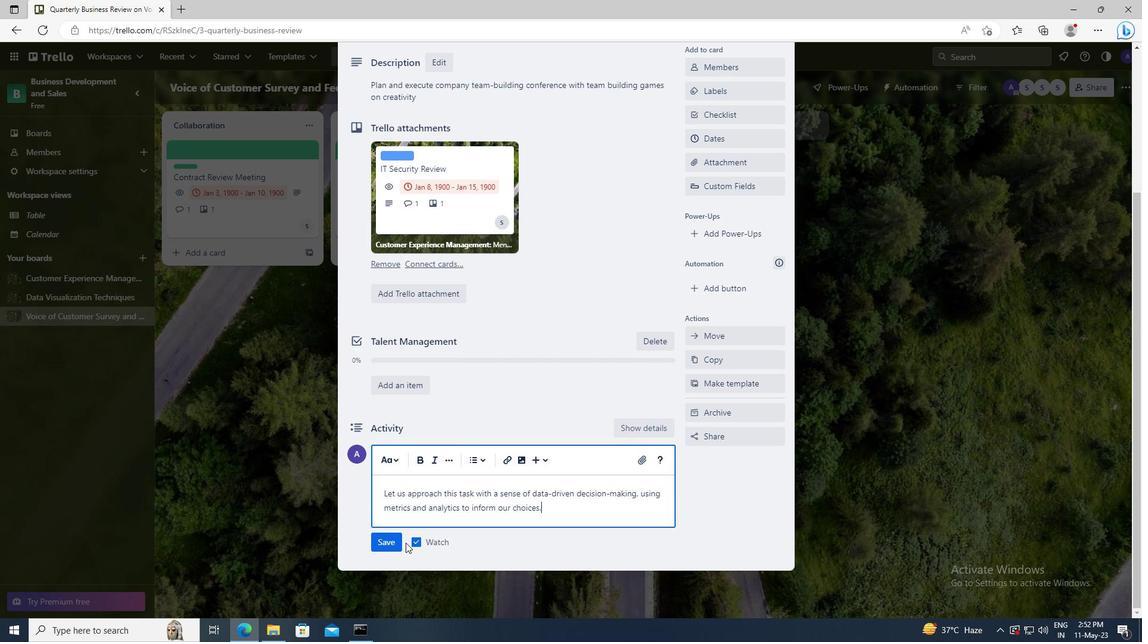 
Action: Mouse pressed left at (392, 542)
Screenshot: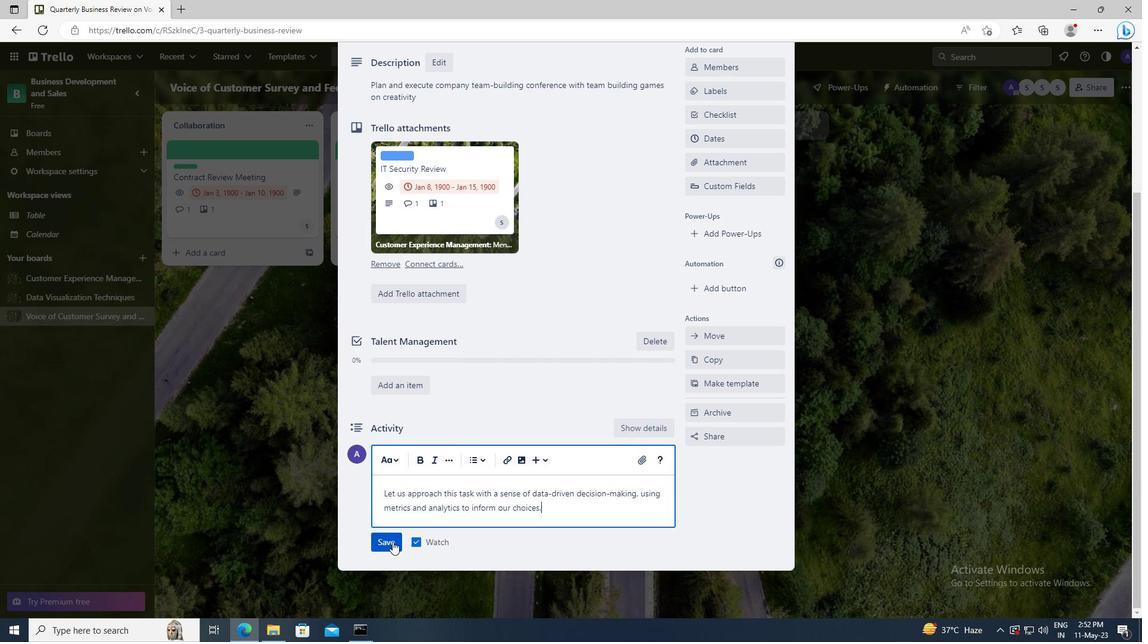 
Action: Mouse moved to (704, 225)
Screenshot: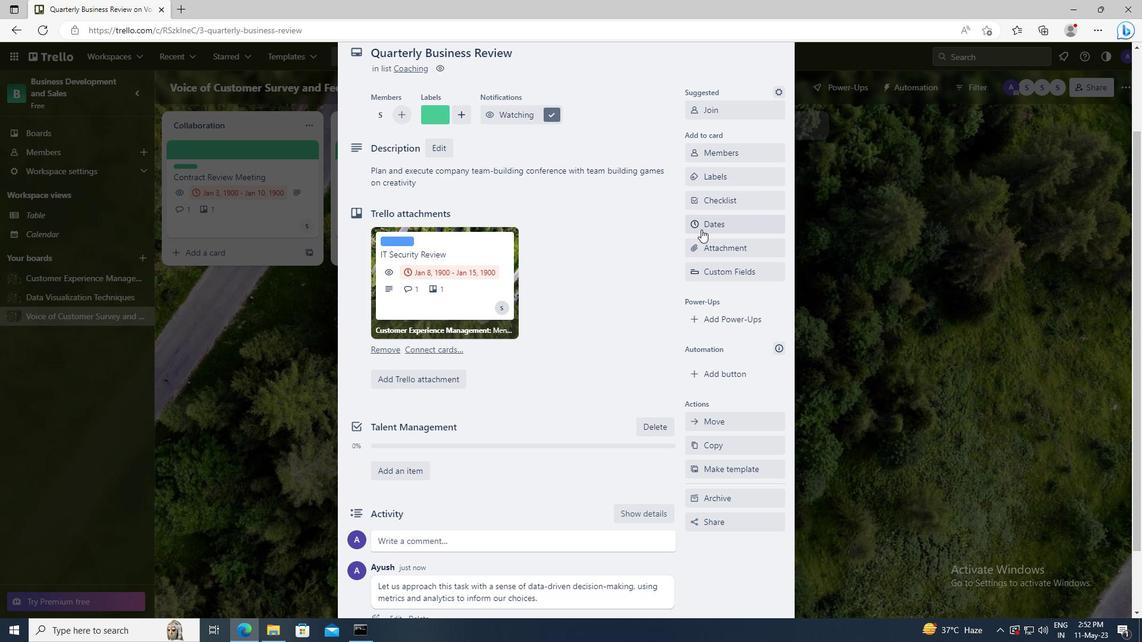 
Action: Mouse pressed left at (704, 225)
Screenshot: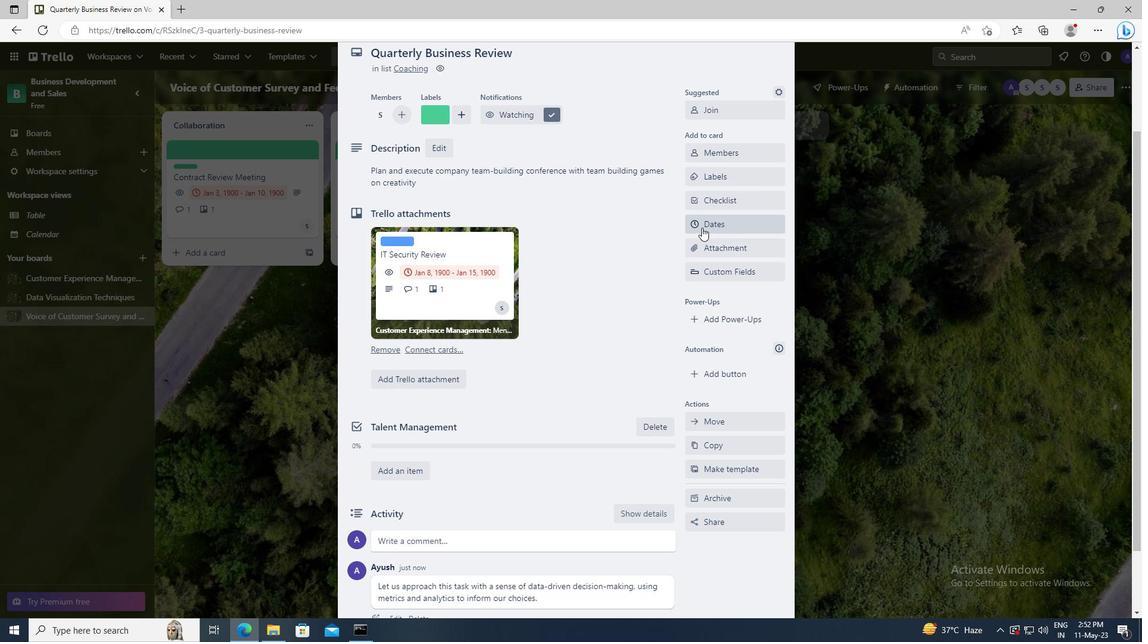 
Action: Mouse moved to (696, 301)
Screenshot: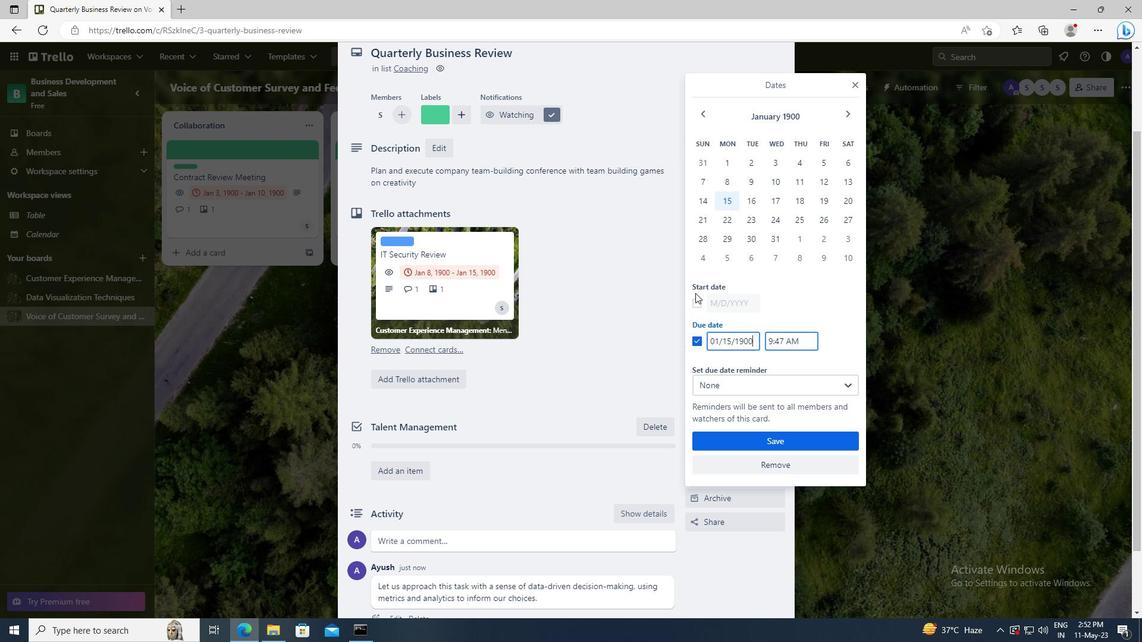 
Action: Mouse pressed left at (696, 301)
Screenshot: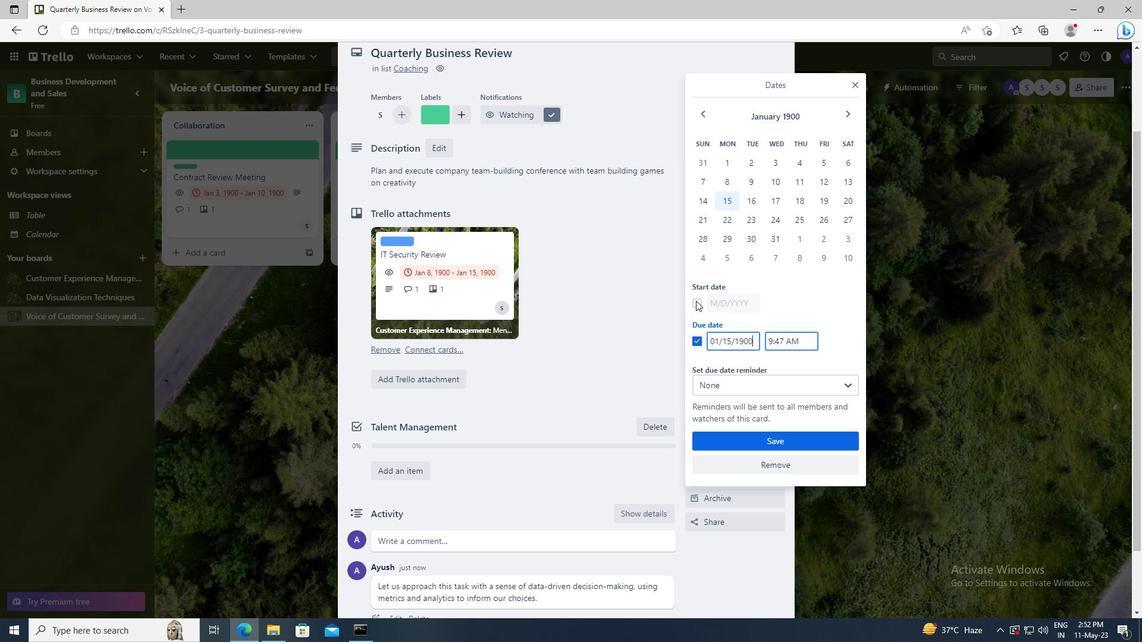 
Action: Mouse moved to (754, 304)
Screenshot: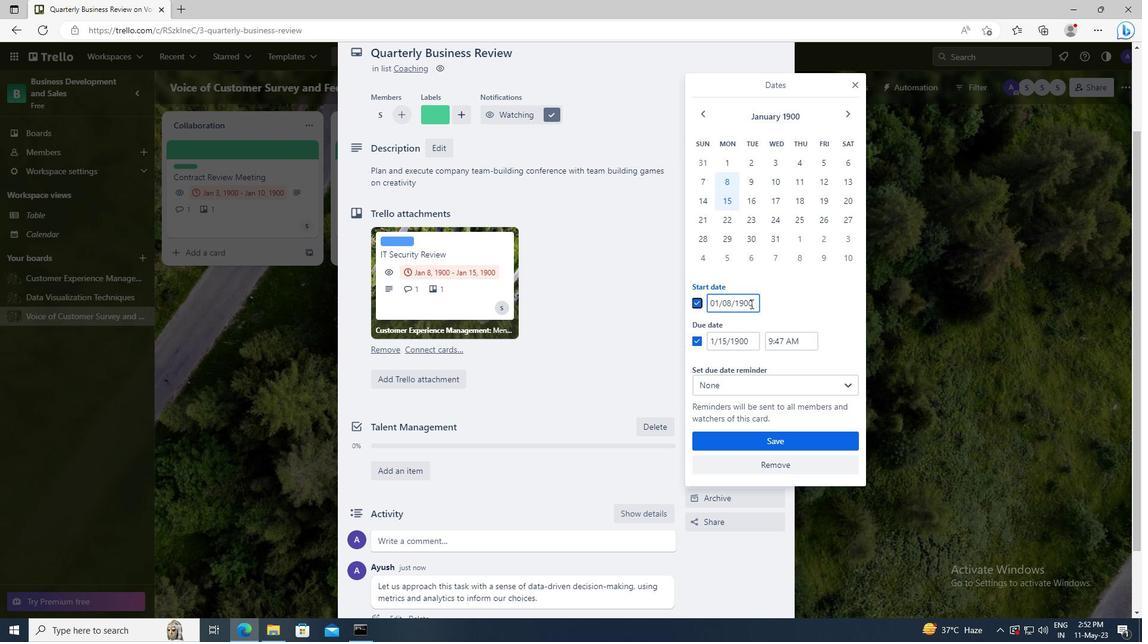 
Action: Mouse pressed left at (754, 304)
Screenshot: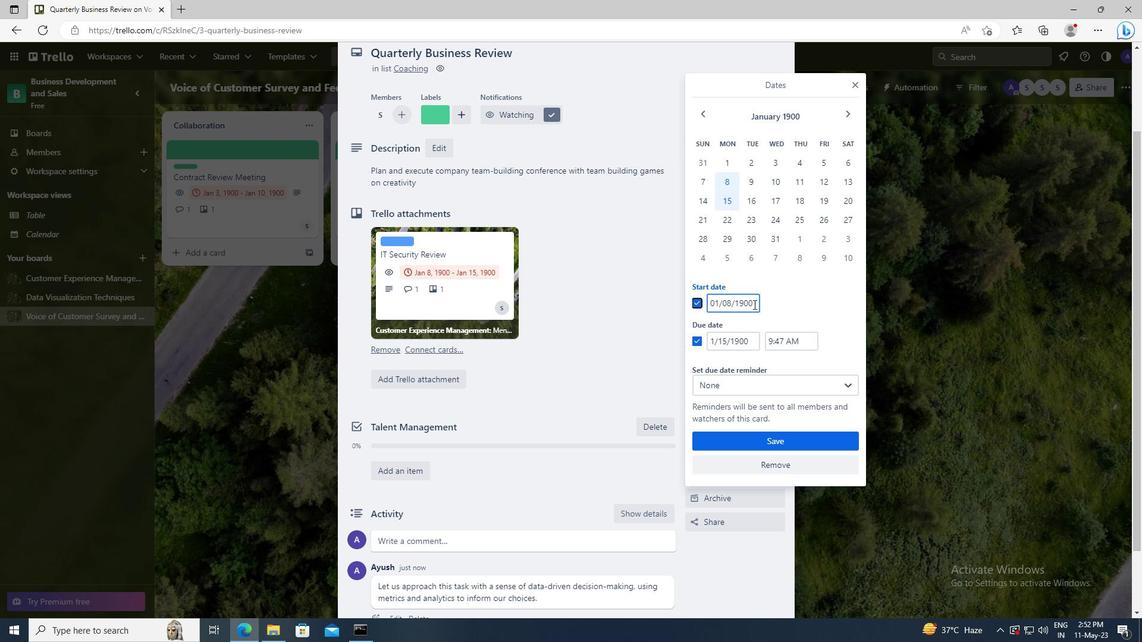 
Action: Key pressed <Key.left><Key.left><Key.left><Key.left><Key.left><Key.backspace>9
Screenshot: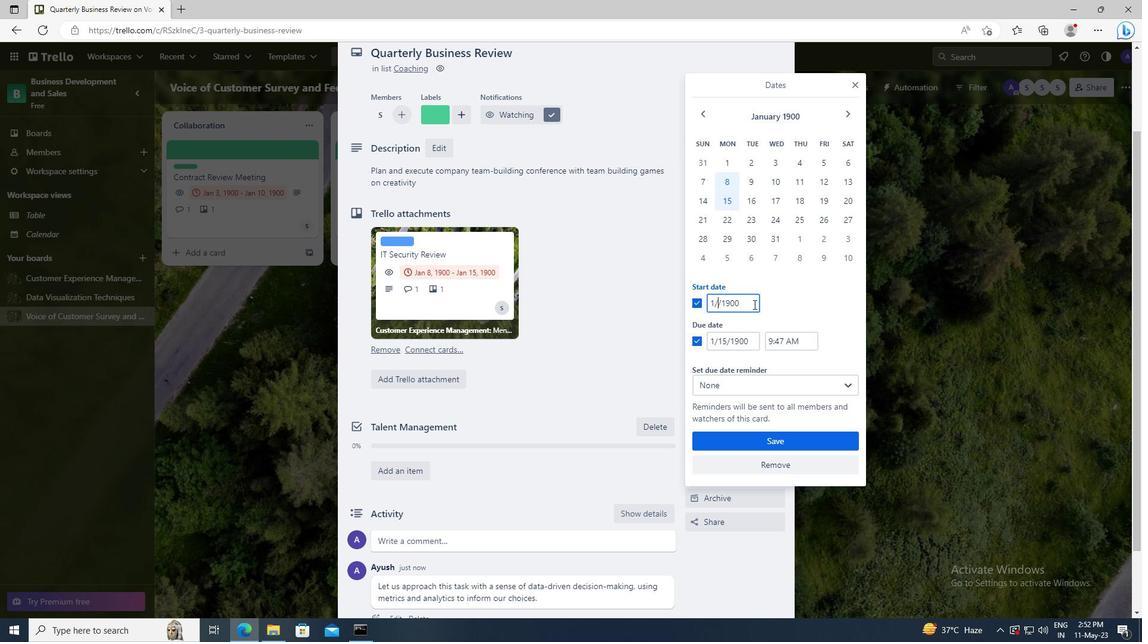 
Action: Mouse moved to (756, 338)
Screenshot: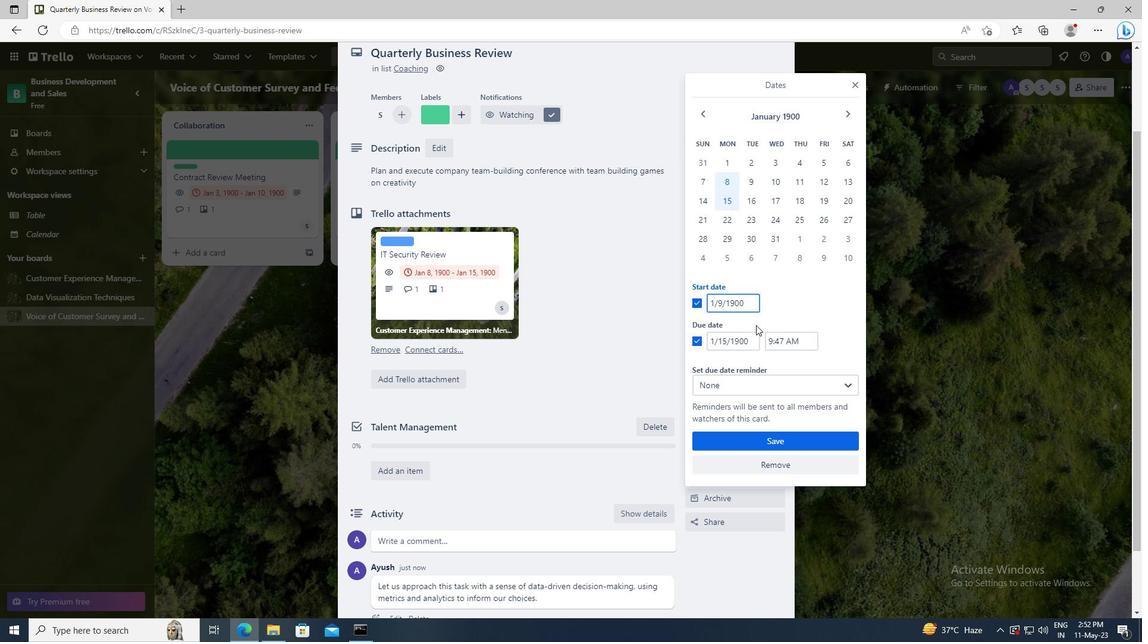 
Action: Mouse pressed left at (756, 338)
Screenshot: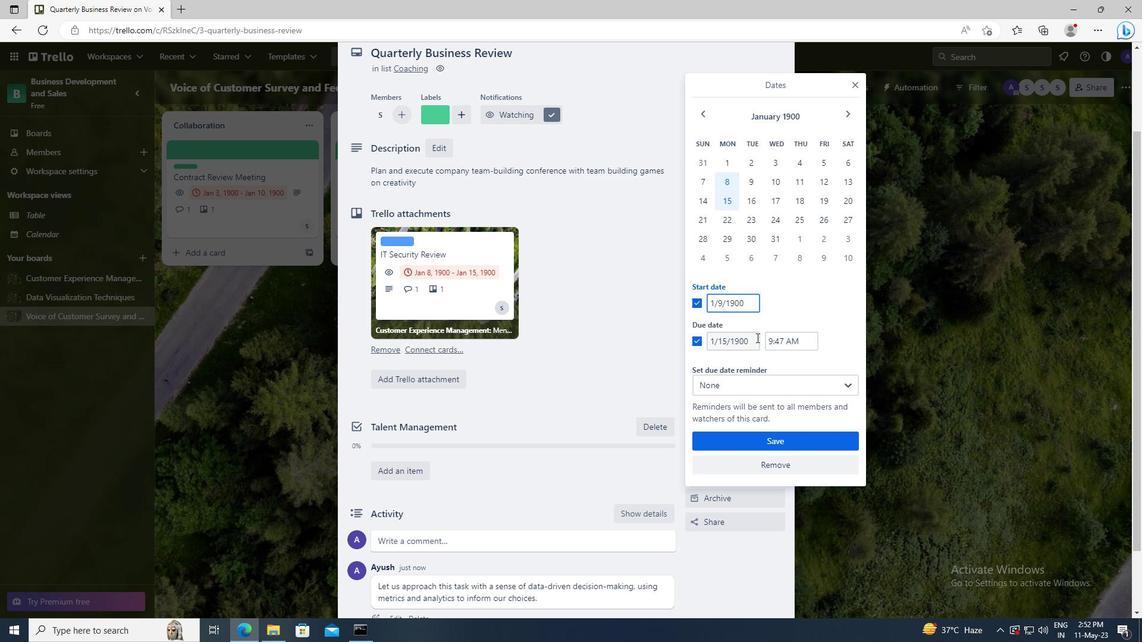 
Action: Key pressed <Key.left><Key.left><Key.left><Key.left><Key.left><Key.backspace><Key.backspace>16
Screenshot: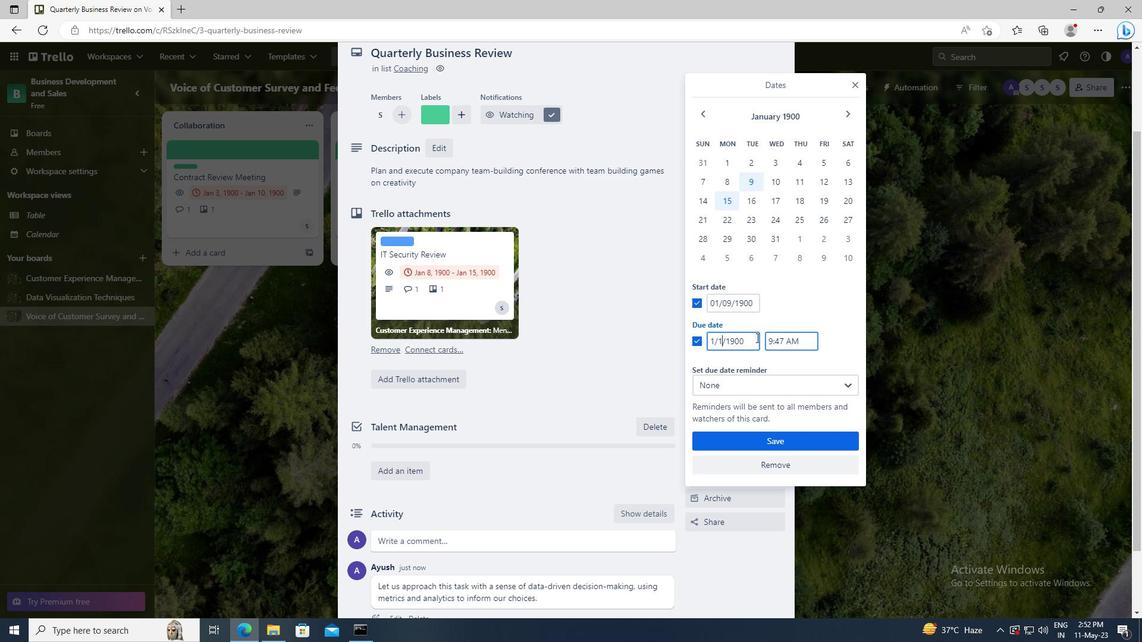 
Action: Mouse moved to (771, 442)
Screenshot: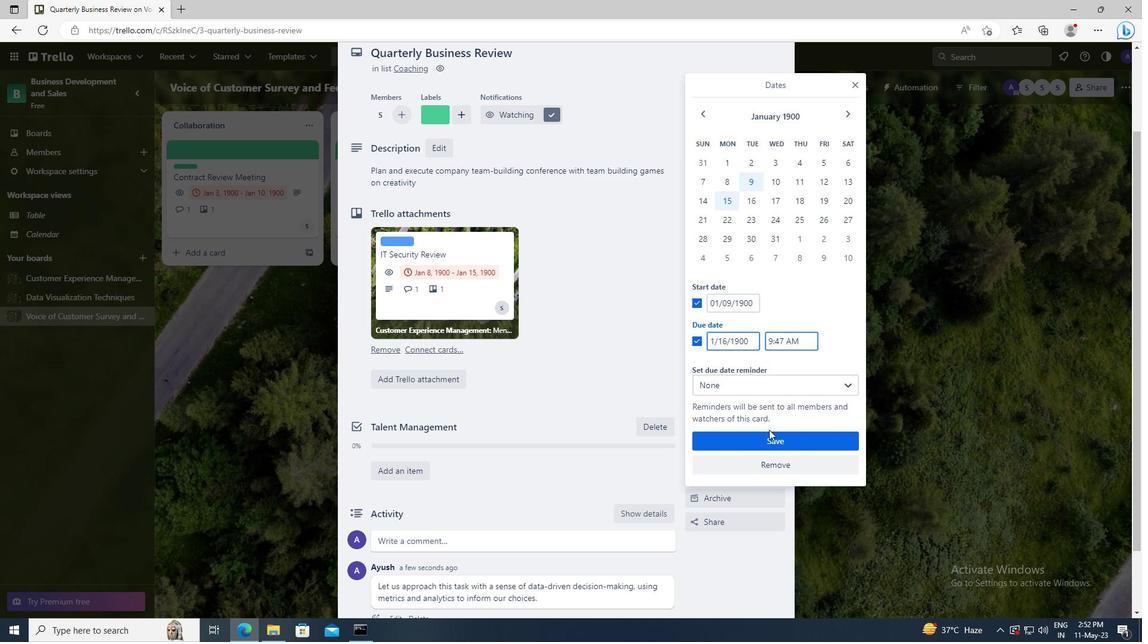 
Action: Mouse pressed left at (771, 442)
Screenshot: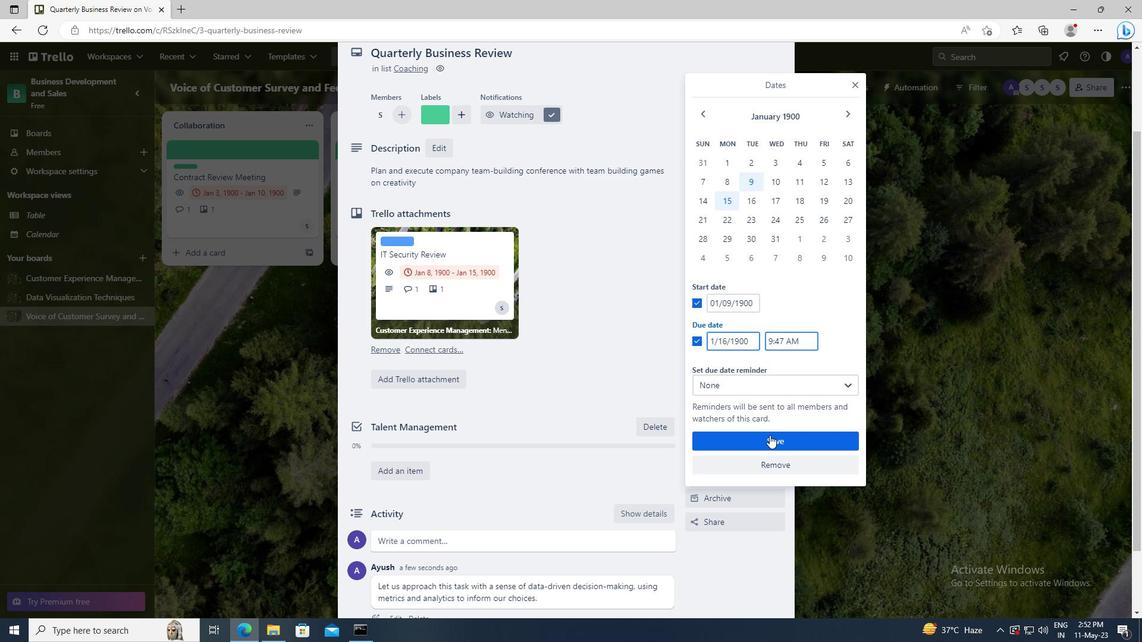 
